 Task: Add a signature Edwin Parker containing Have a happy Hanukkah, Edwin Parker to email address softage.10@softage.net and add a folder Escalation procedures
Action: Mouse moved to (112, 100)
Screenshot: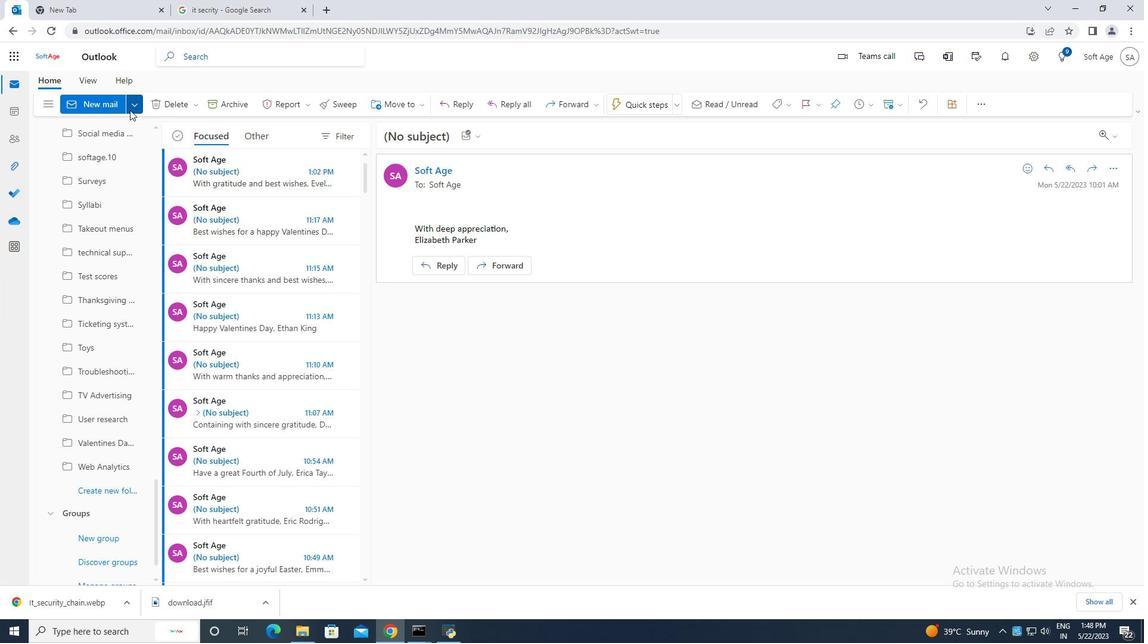 
Action: Mouse pressed left at (112, 100)
Screenshot: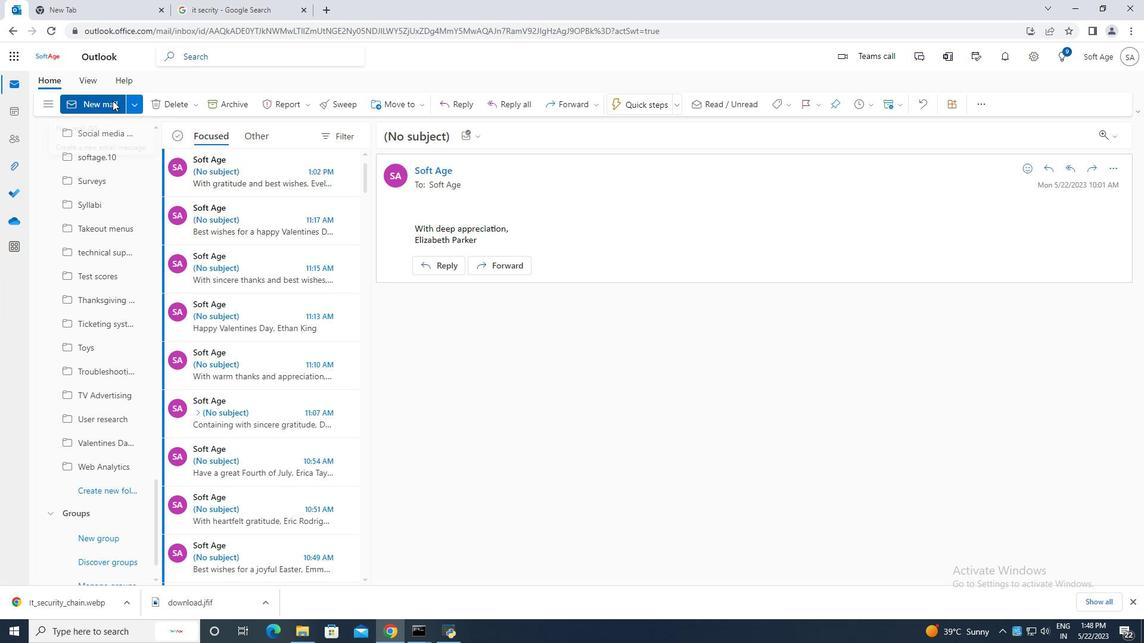 
Action: Mouse moved to (770, 107)
Screenshot: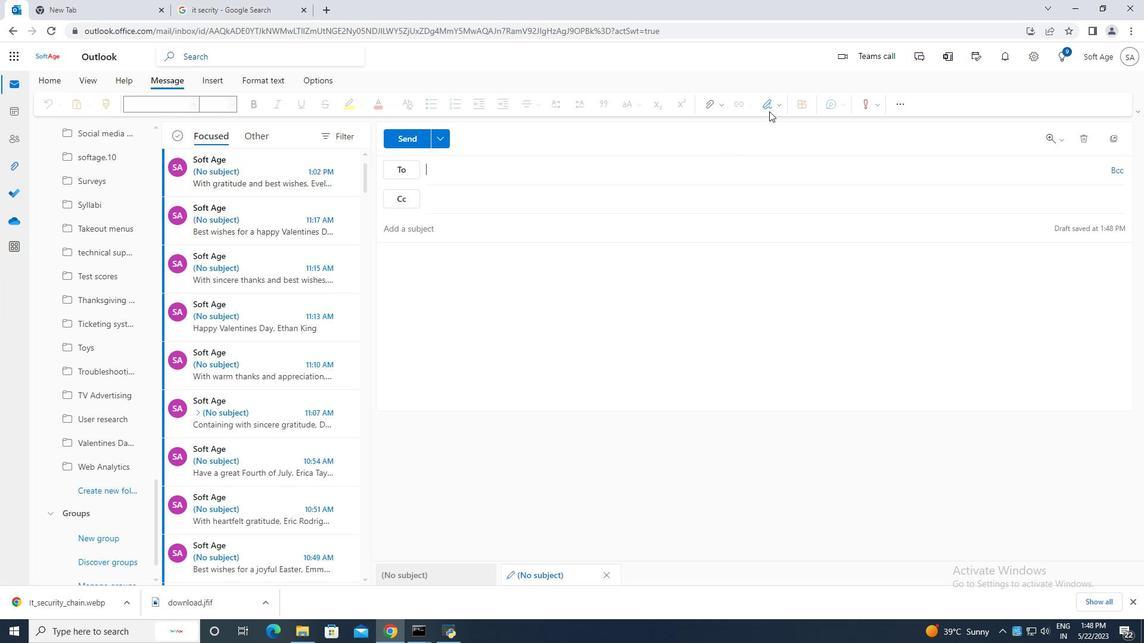 
Action: Mouse pressed left at (770, 107)
Screenshot: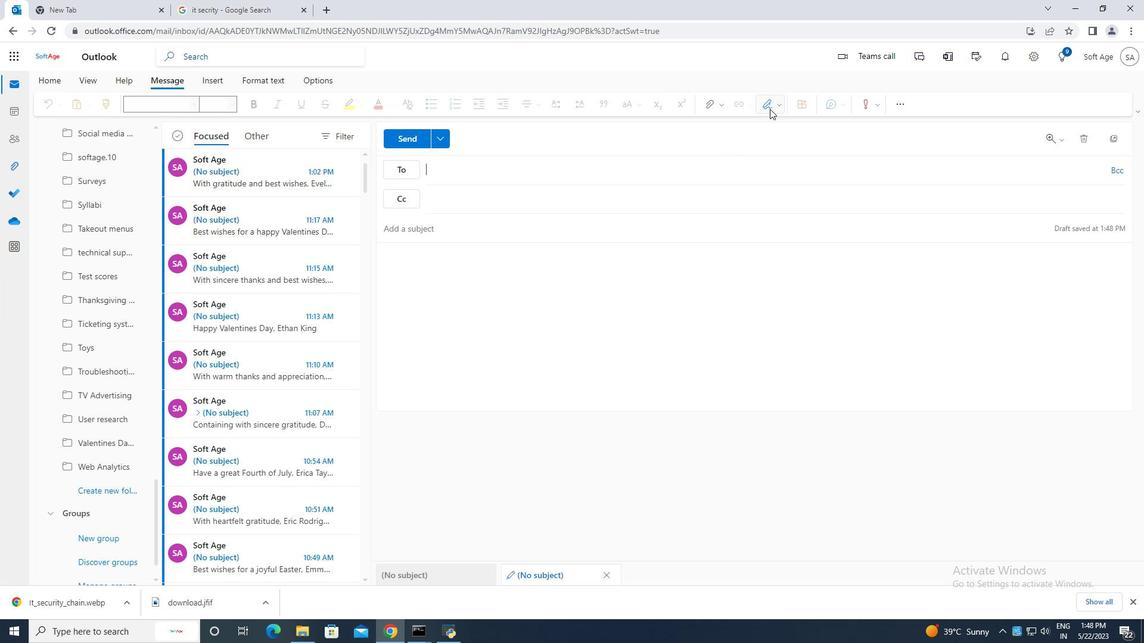 
Action: Mouse moved to (749, 153)
Screenshot: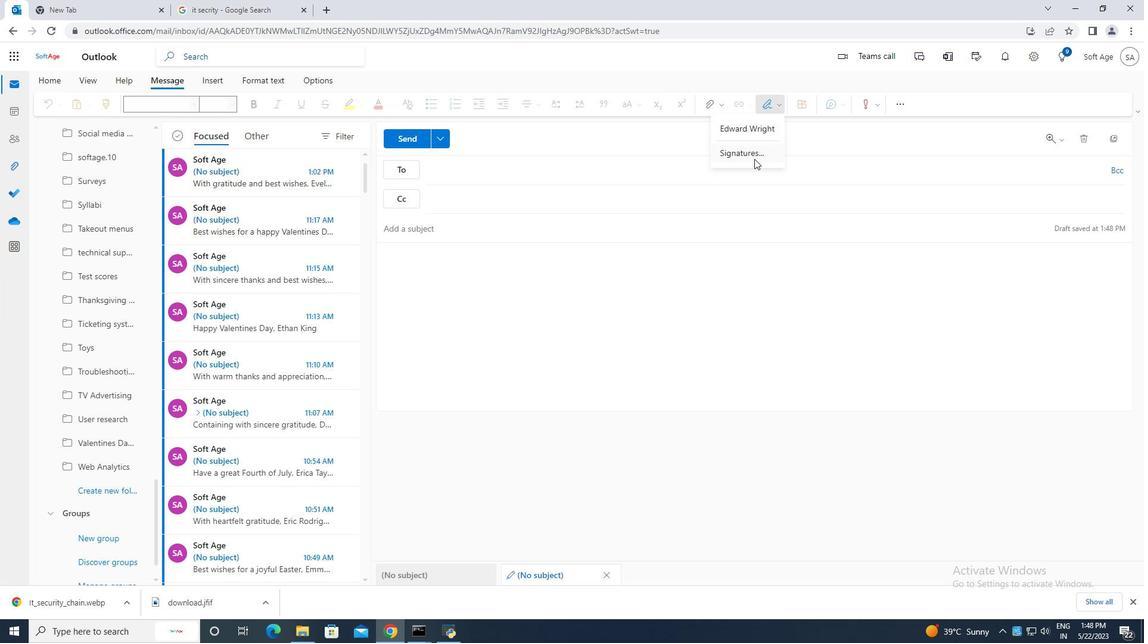 
Action: Mouse pressed left at (749, 153)
Screenshot: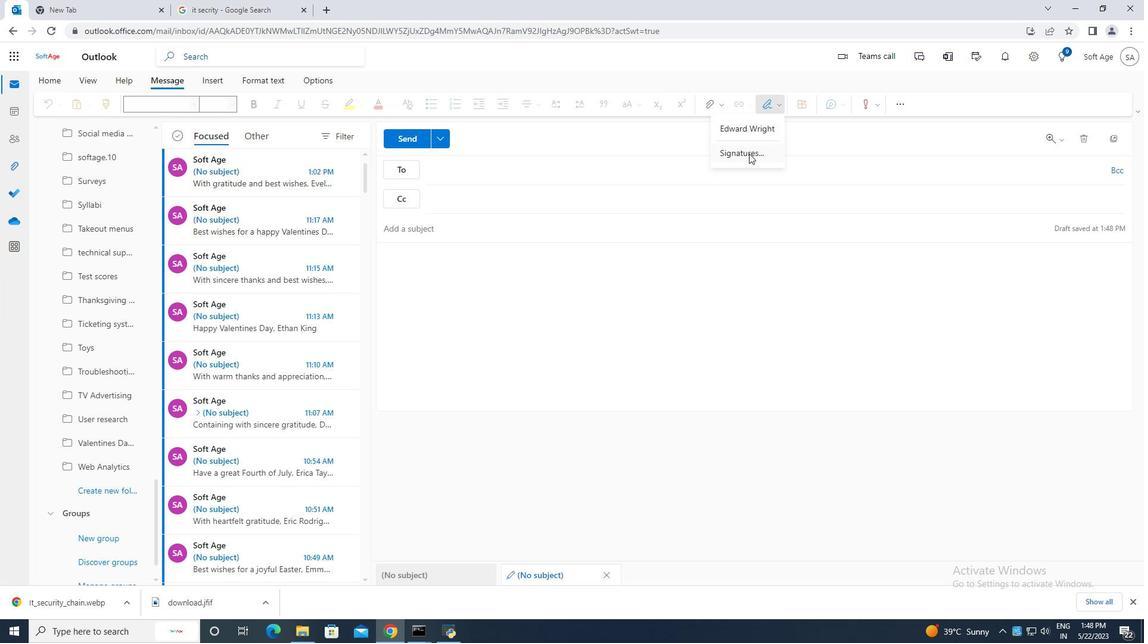 
Action: Mouse moved to (805, 202)
Screenshot: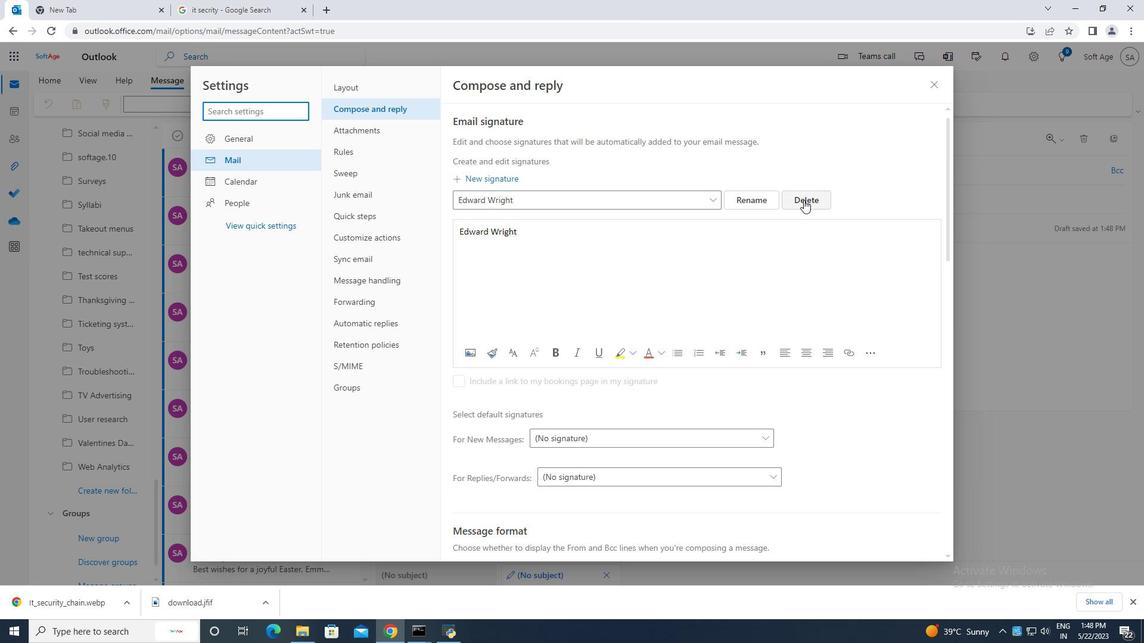 
Action: Mouse pressed left at (805, 202)
Screenshot: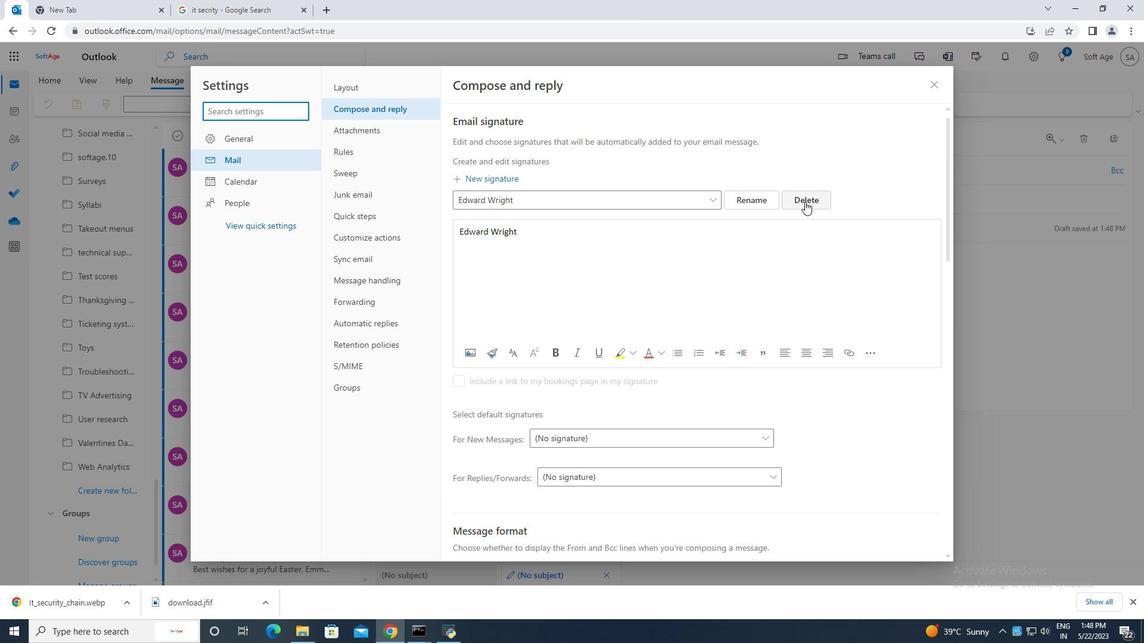 
Action: Mouse moved to (591, 203)
Screenshot: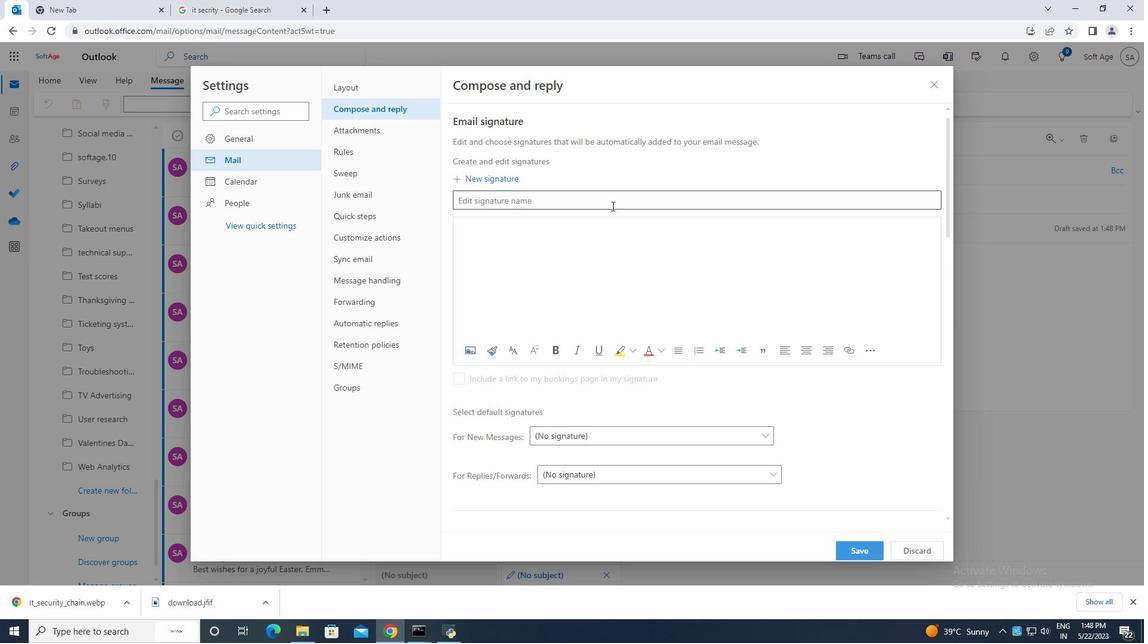 
Action: Mouse pressed left at (591, 203)
Screenshot: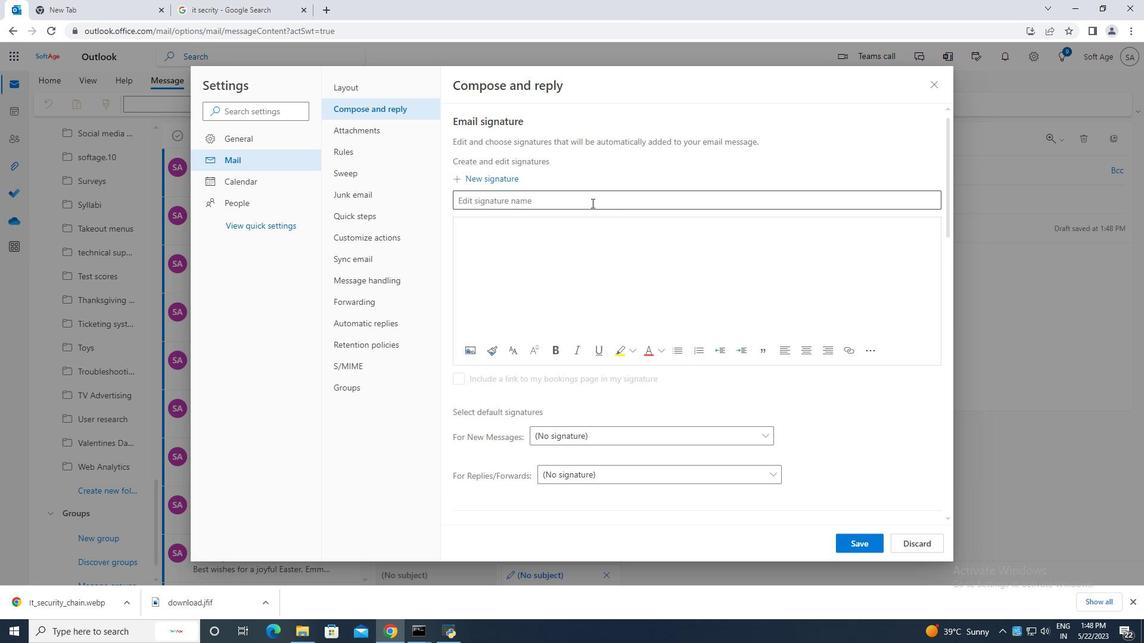 
Action: Key pressed <Key.caps_lock>E<Key.caps_lock>dwin<Key.space><Key.caps_lock>P<Key.caps_lock>arker<Key.space>
Screenshot: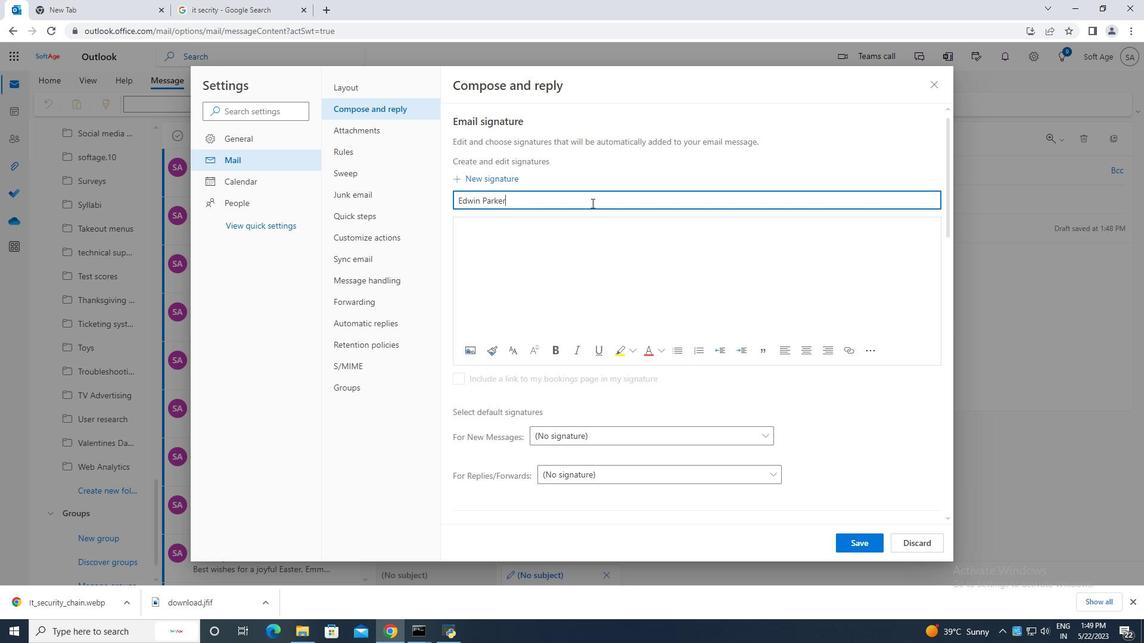 
Action: Mouse moved to (498, 239)
Screenshot: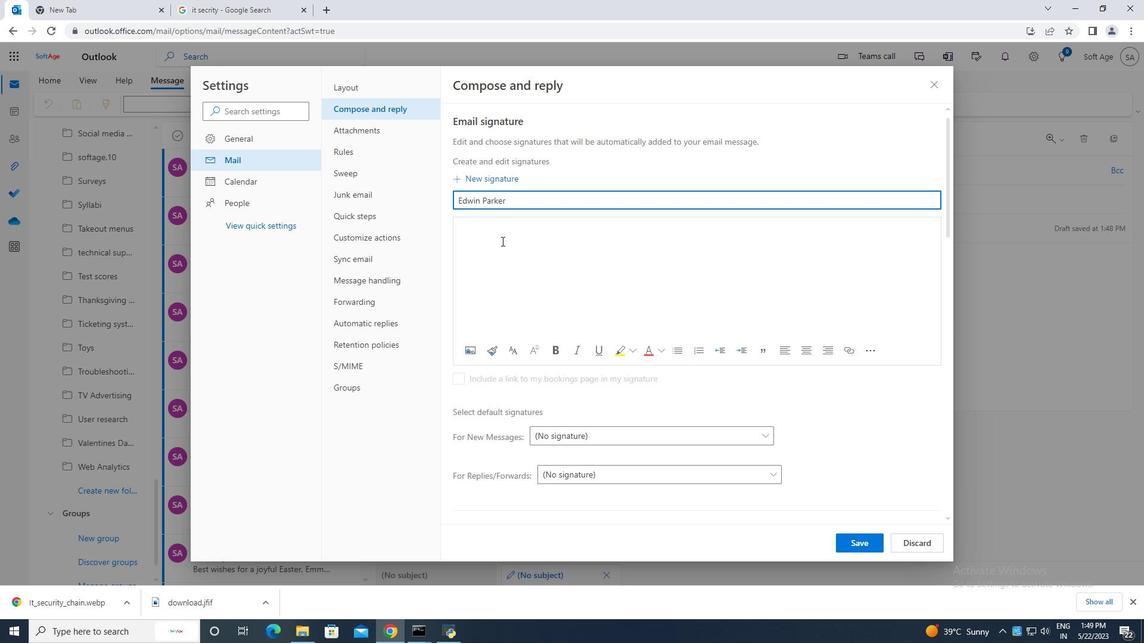 
Action: Mouse pressed left at (498, 239)
Screenshot: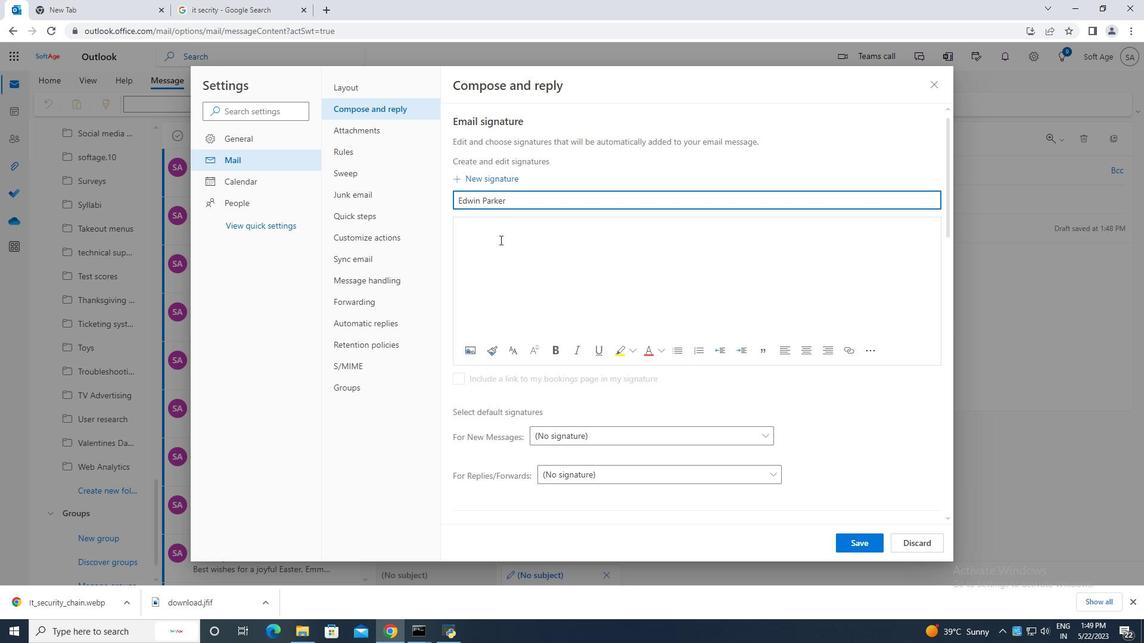 
Action: Key pressed <Key.caps_lock>E<Key.caps_lock>dwin<Key.space><Key.caps_lock>P<Key.caps_lock>arker
Screenshot: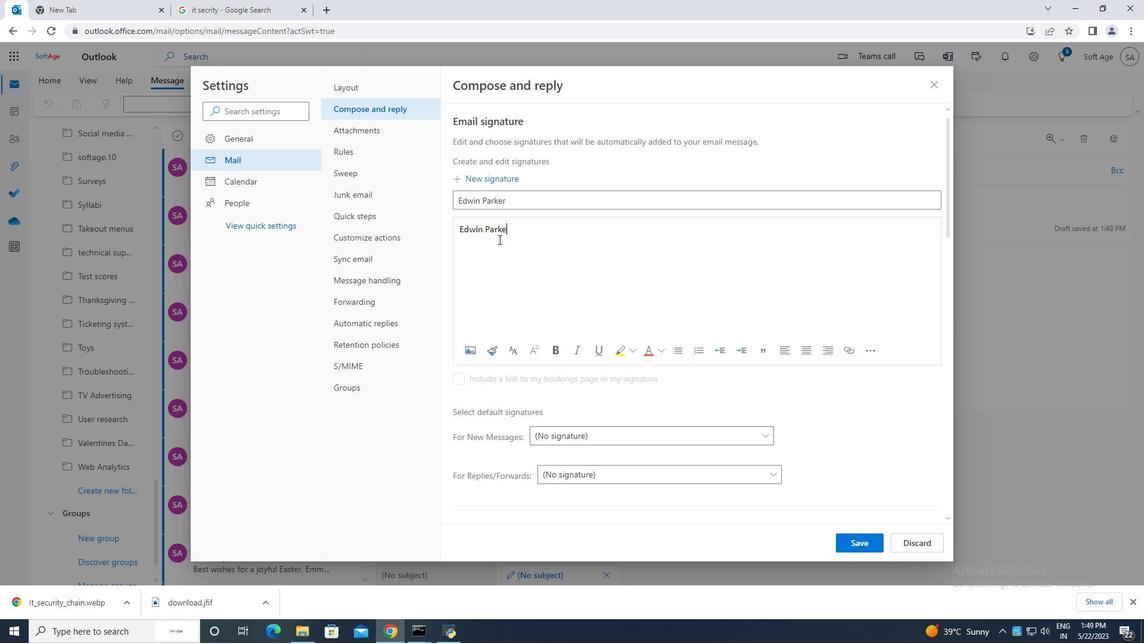 
Action: Mouse moved to (869, 539)
Screenshot: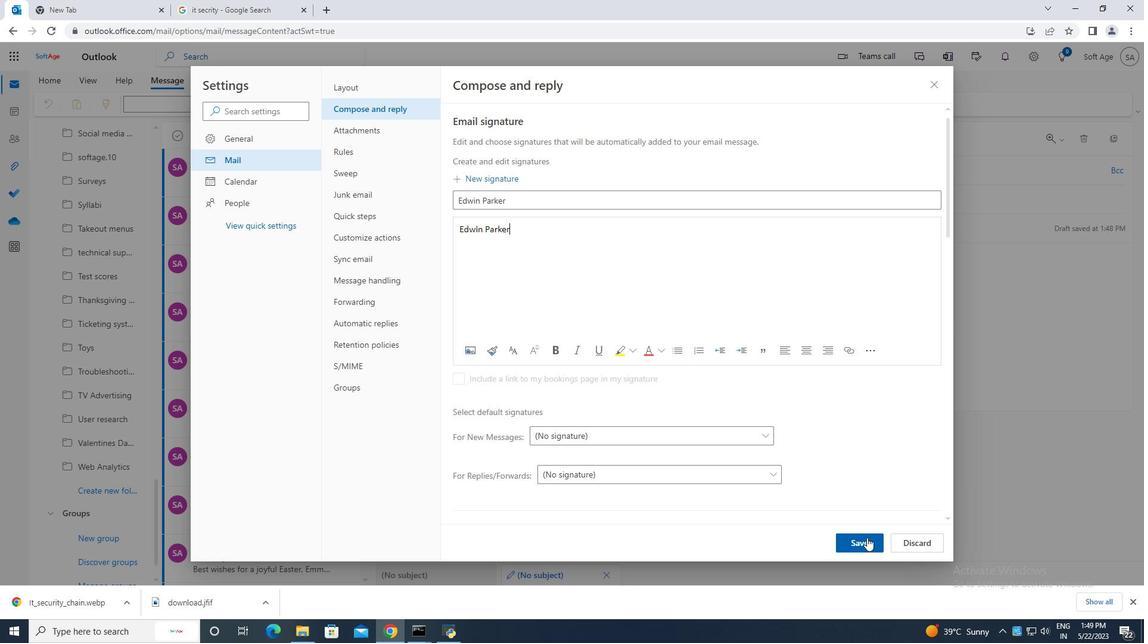 
Action: Mouse pressed left at (869, 539)
Screenshot: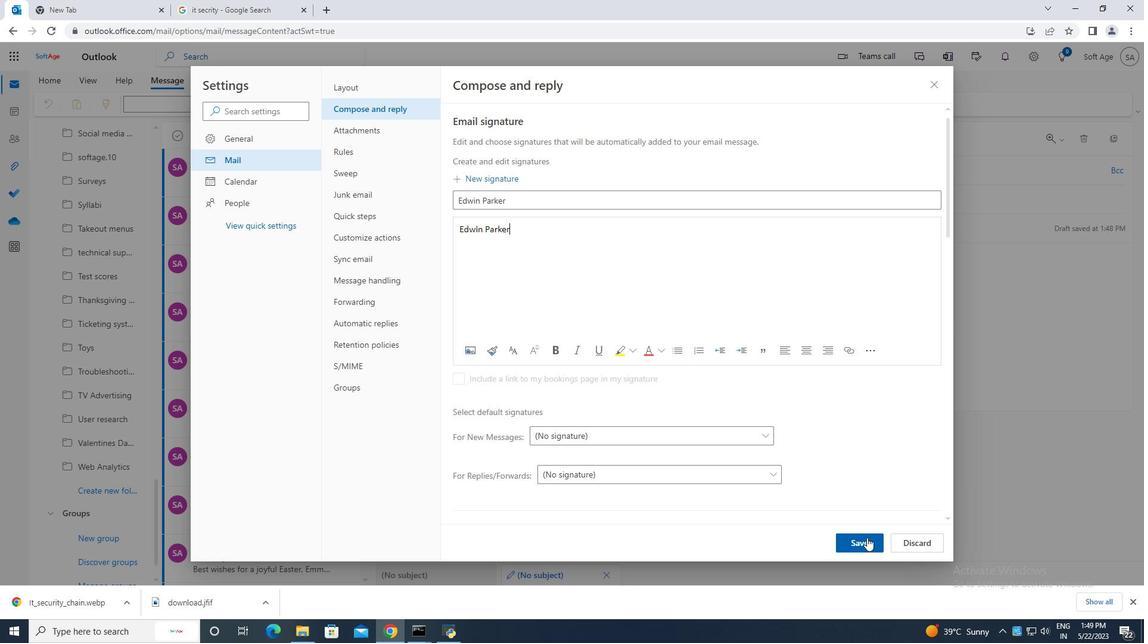 
Action: Mouse moved to (937, 87)
Screenshot: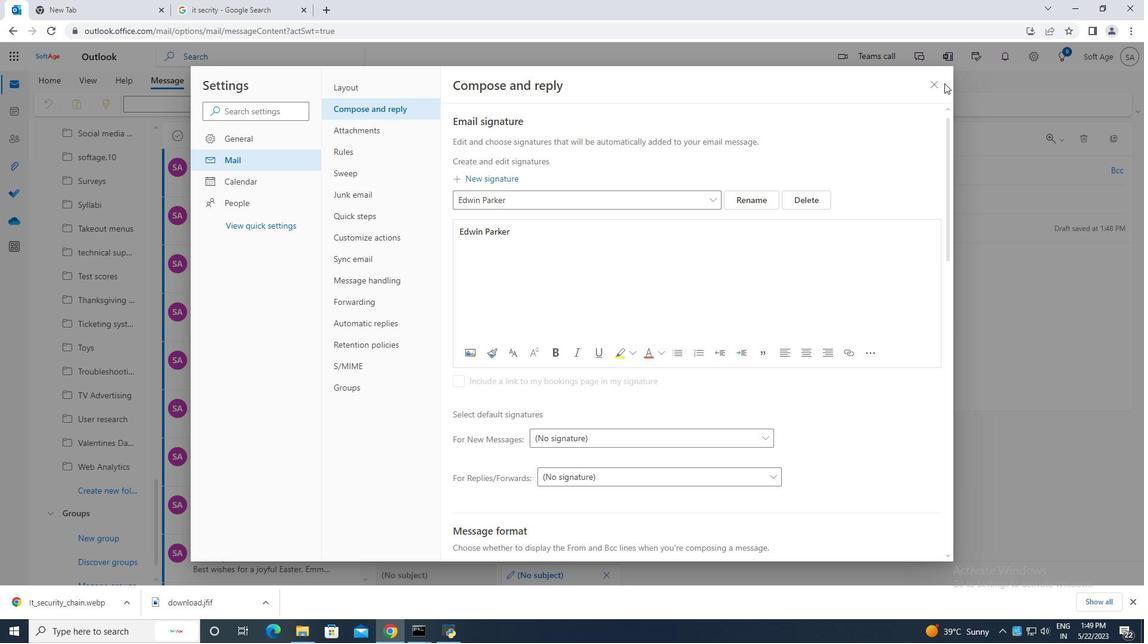 
Action: Mouse pressed left at (937, 87)
Screenshot: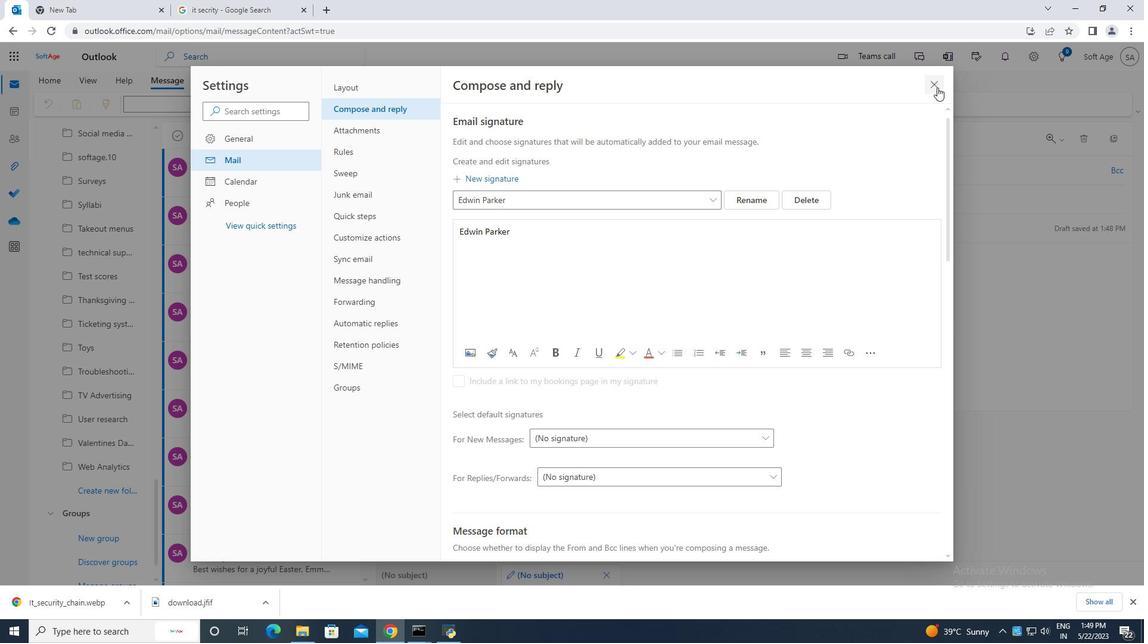 
Action: Mouse moved to (764, 110)
Screenshot: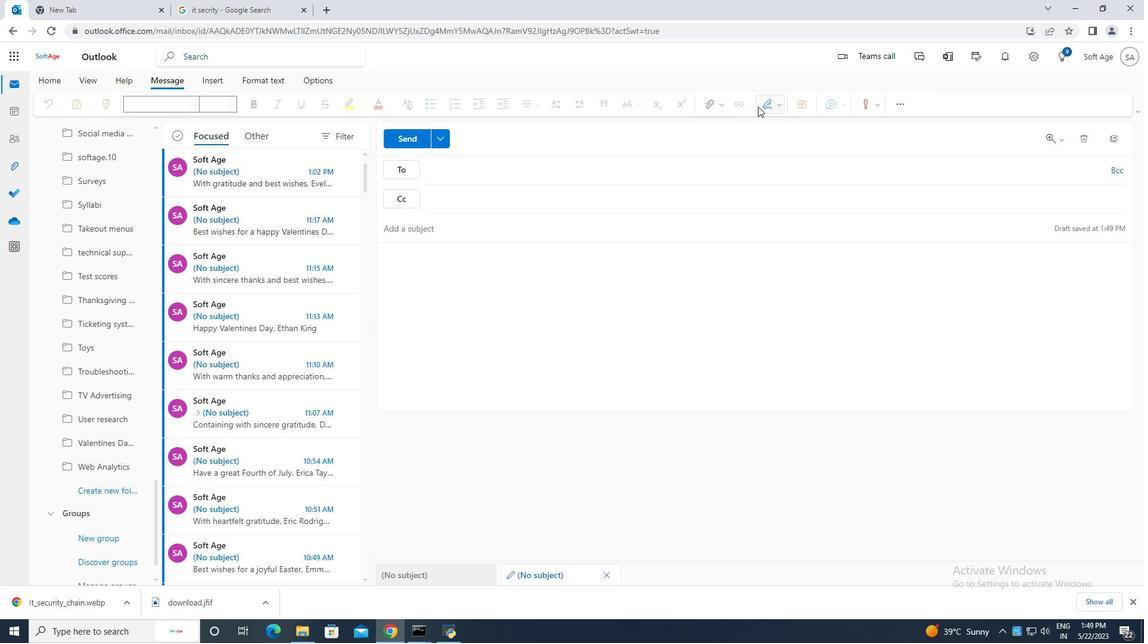 
Action: Mouse pressed left at (764, 110)
Screenshot: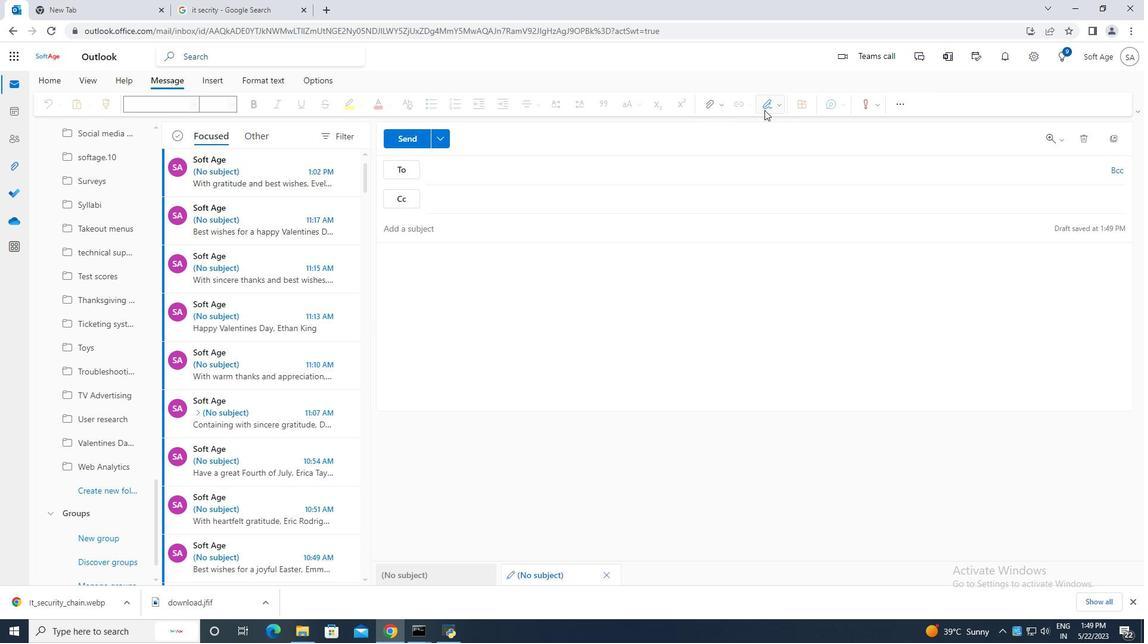 
Action: Mouse moved to (749, 125)
Screenshot: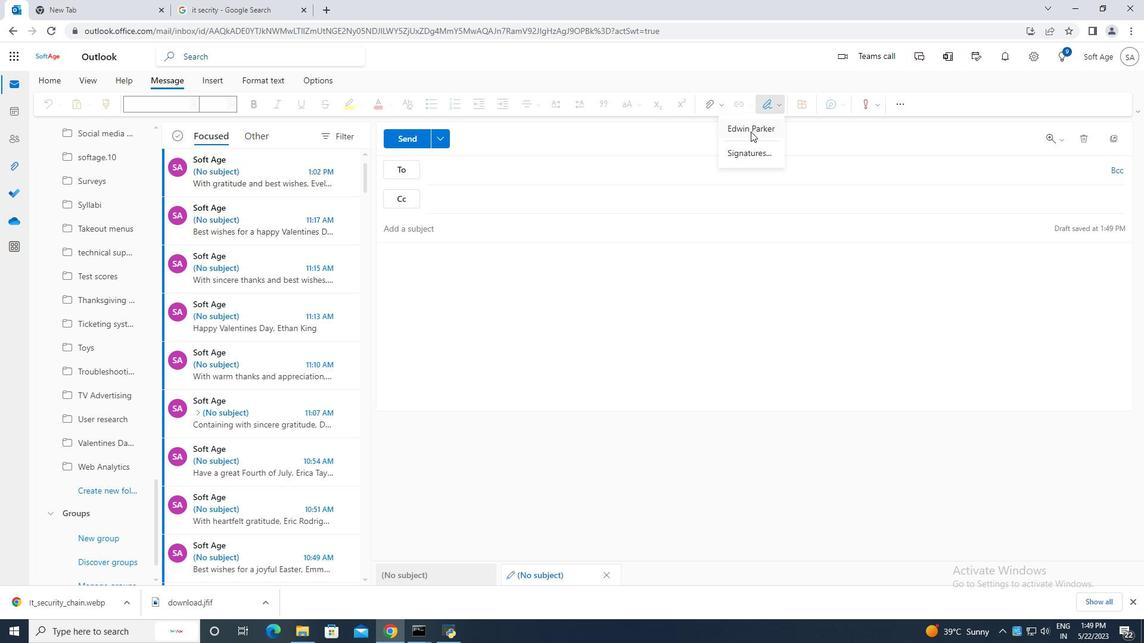 
Action: Mouse pressed left at (749, 125)
Screenshot: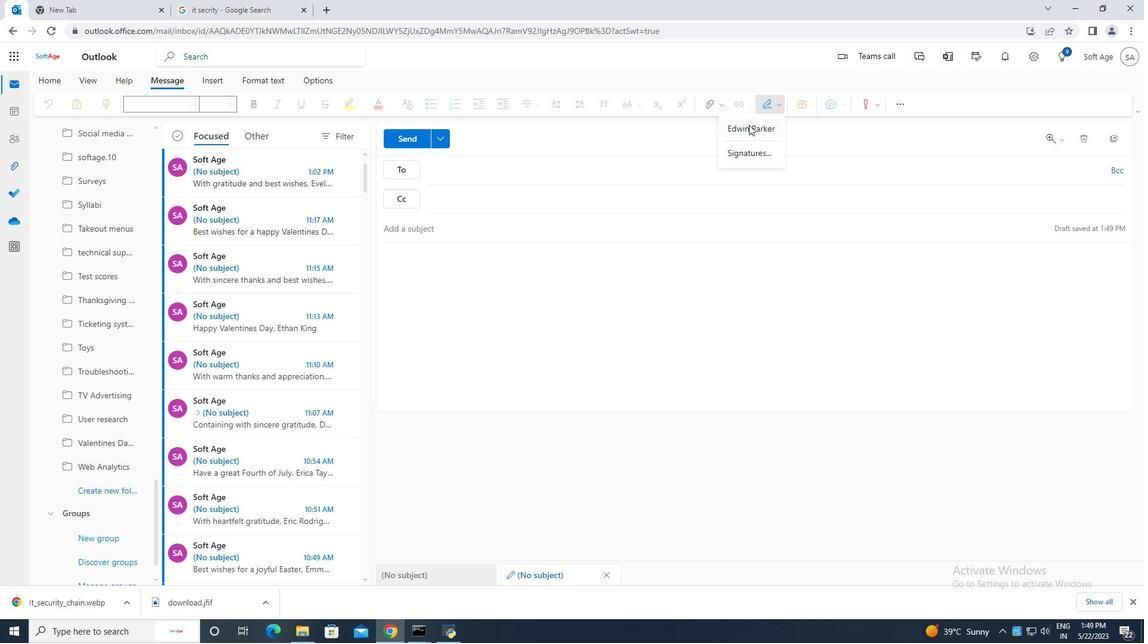 
Action: Mouse moved to (410, 250)
Screenshot: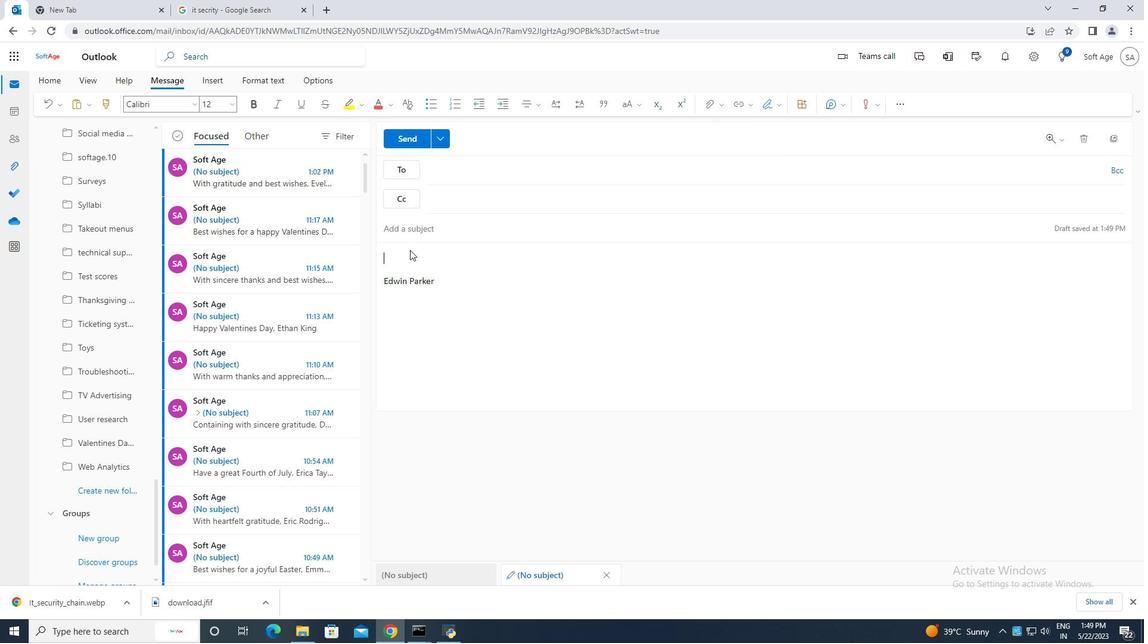 
Action: Key pressed <Key.caps_lock>C<Key.caps_lock>i<Key.backspace>ontaining<Key.space>have<Key.space>a<Key.space>happy<Key.space>hanukah,
Screenshot: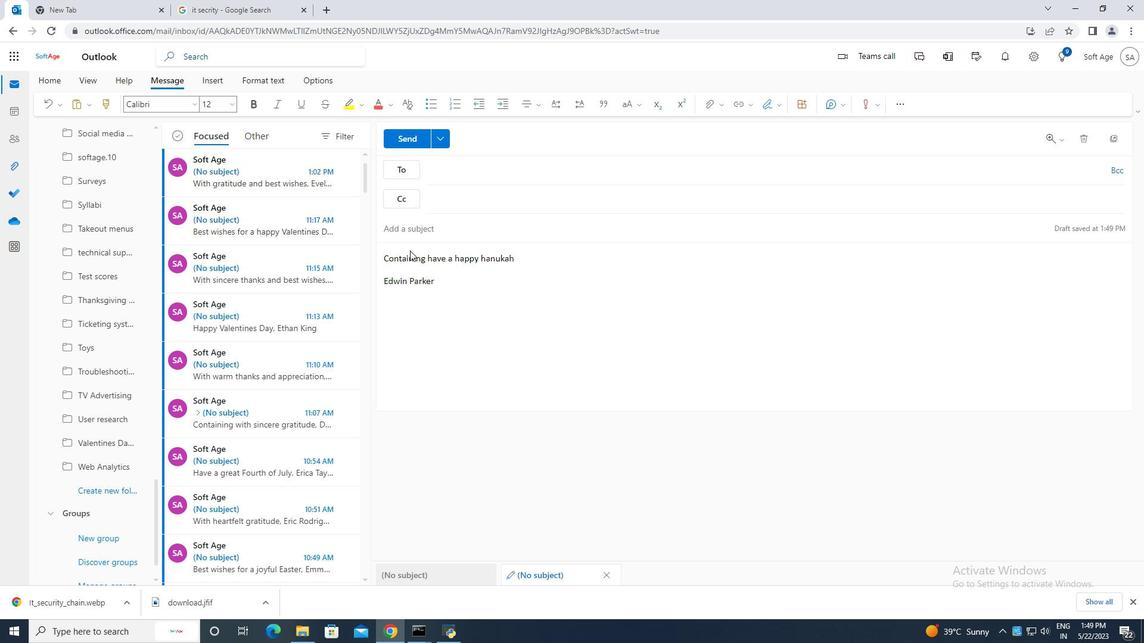 
Action: Mouse moved to (504, 259)
Screenshot: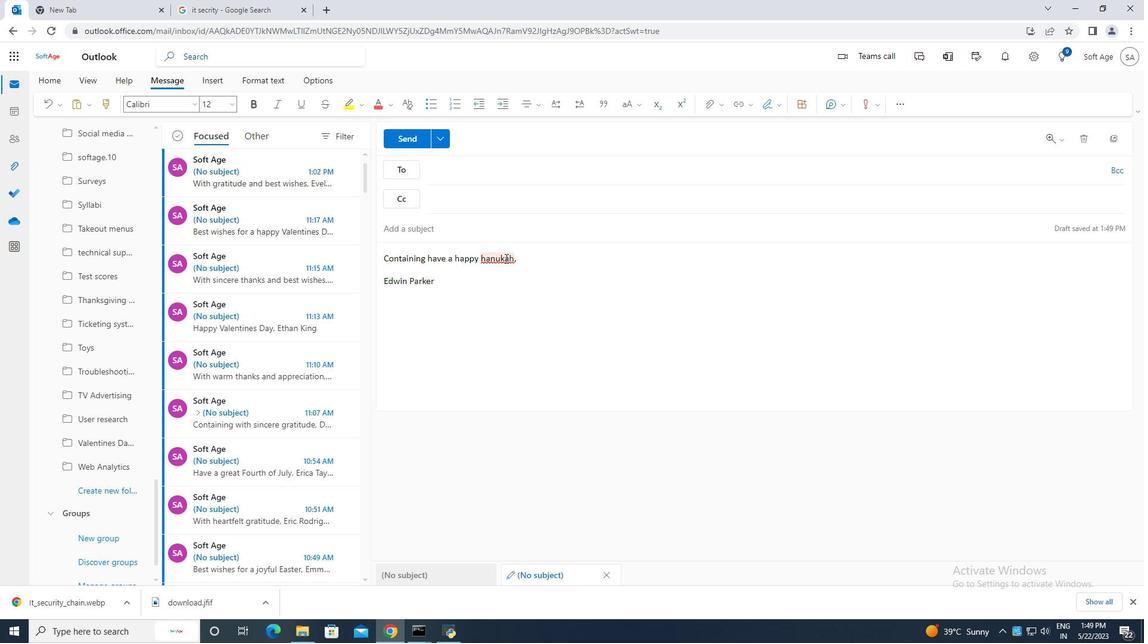 
Action: Mouse pressed left at (504, 259)
Screenshot: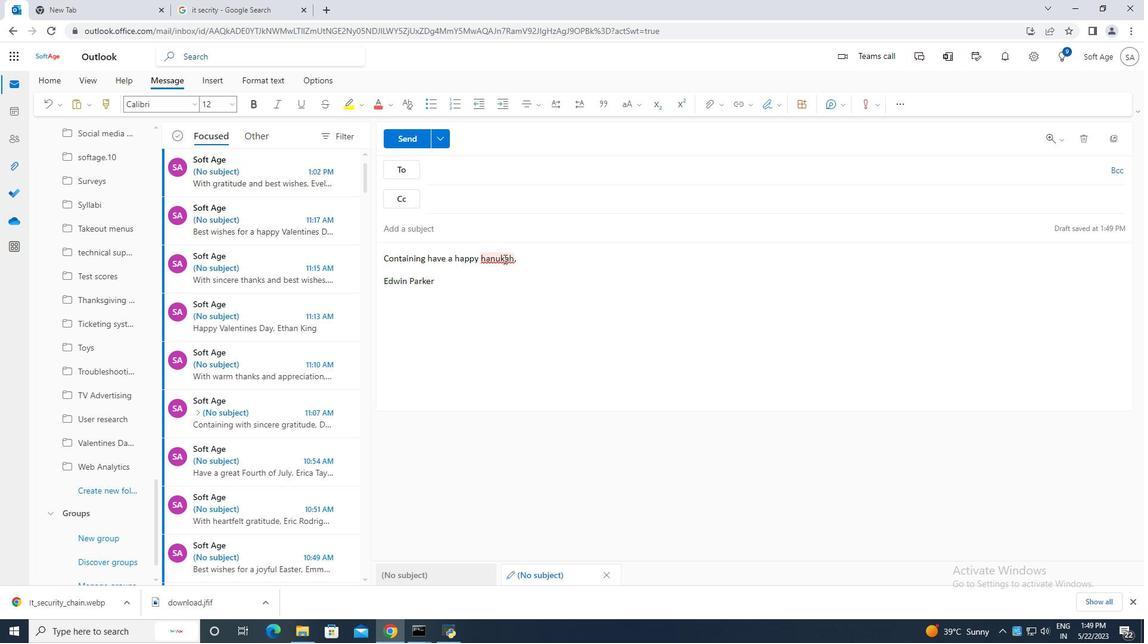 
Action: Mouse moved to (505, 261)
Screenshot: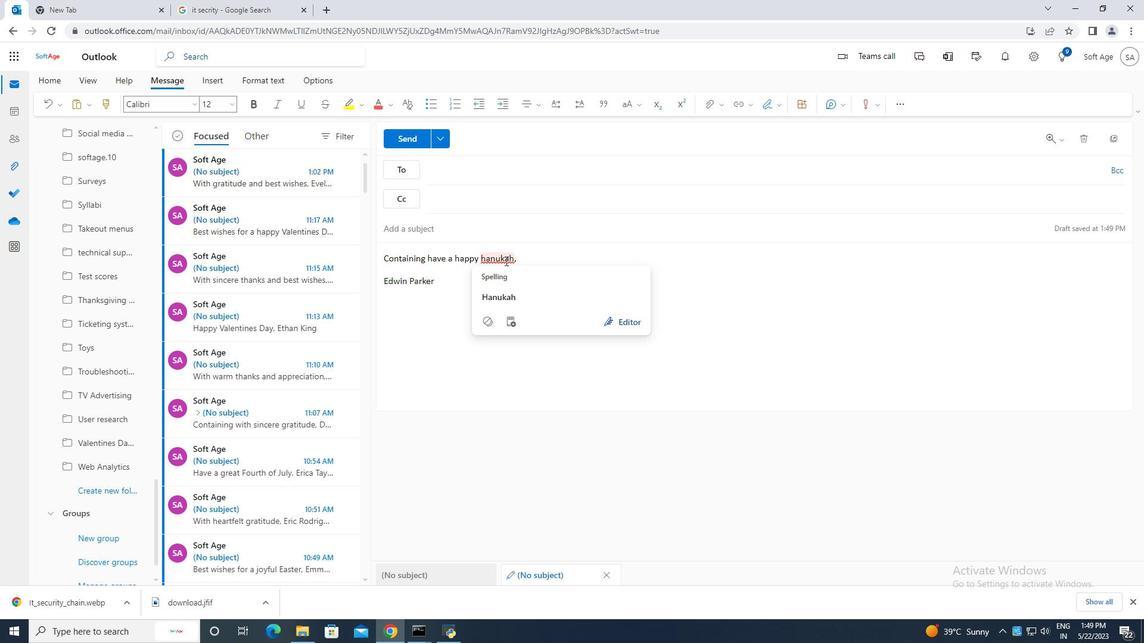
Action: Key pressed k
Screenshot: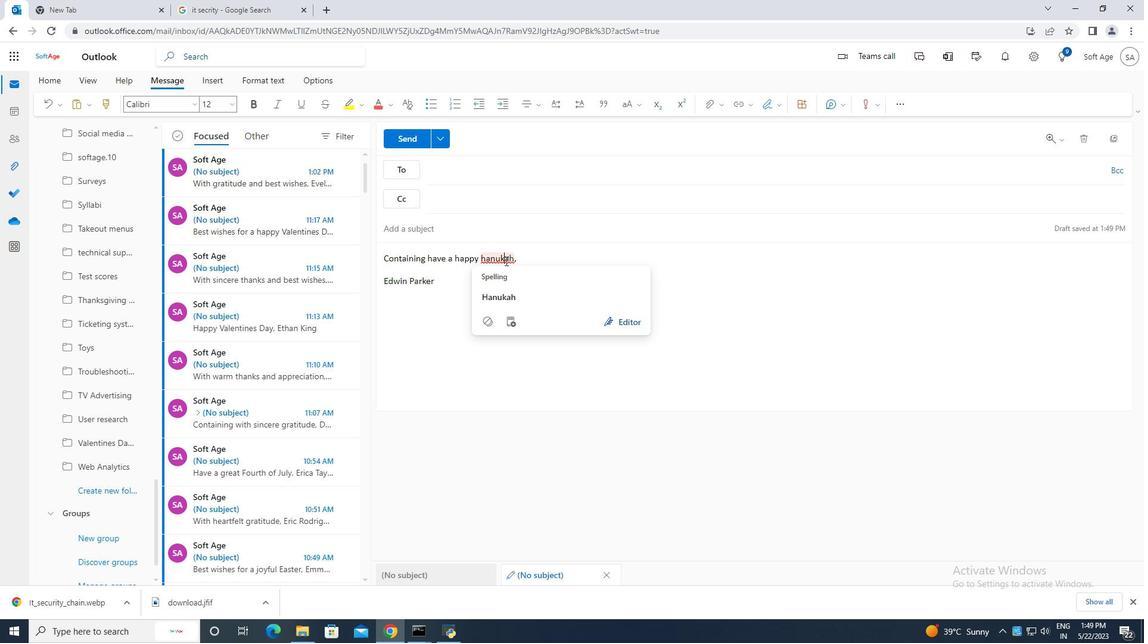 
Action: Mouse moved to (463, 171)
Screenshot: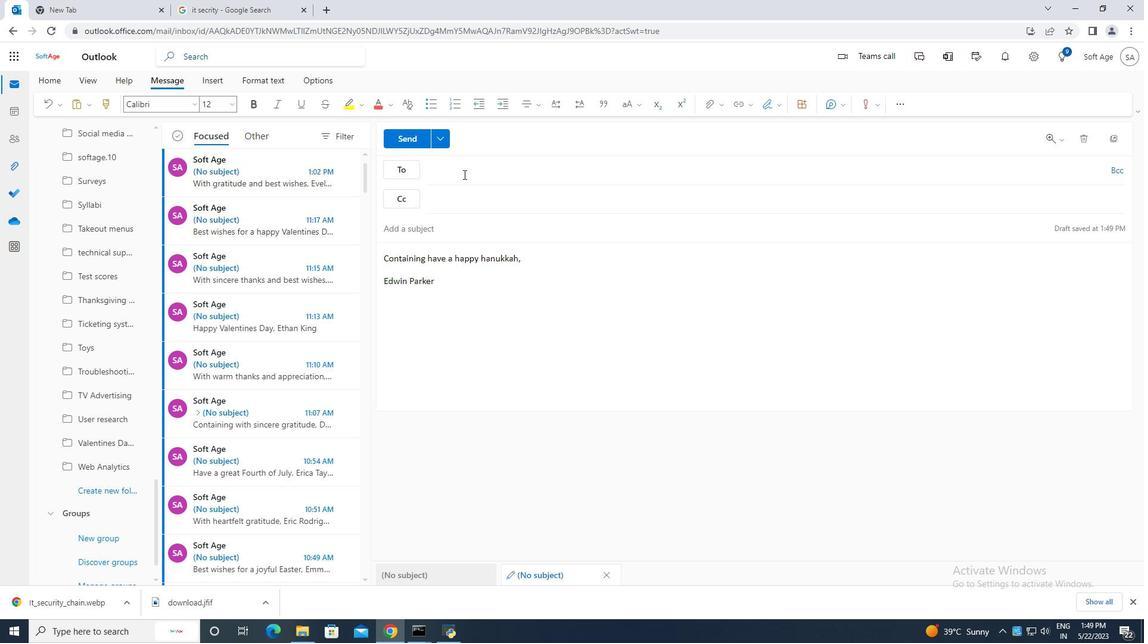 
Action: Mouse pressed left at (463, 171)
Screenshot: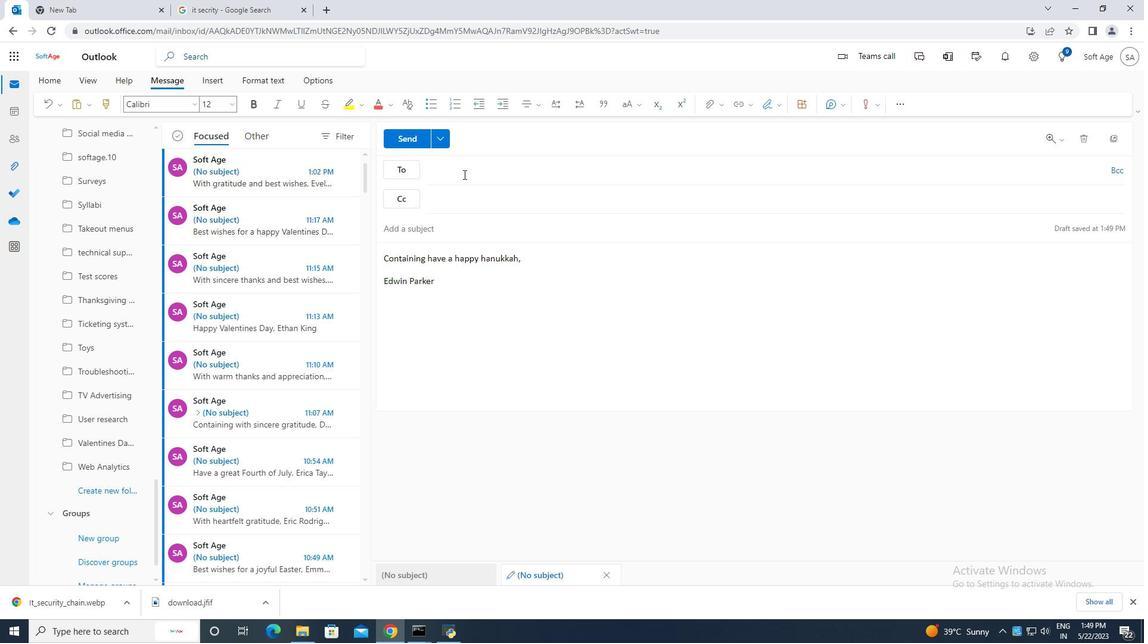 
Action: Key pressed softage.10
Screenshot: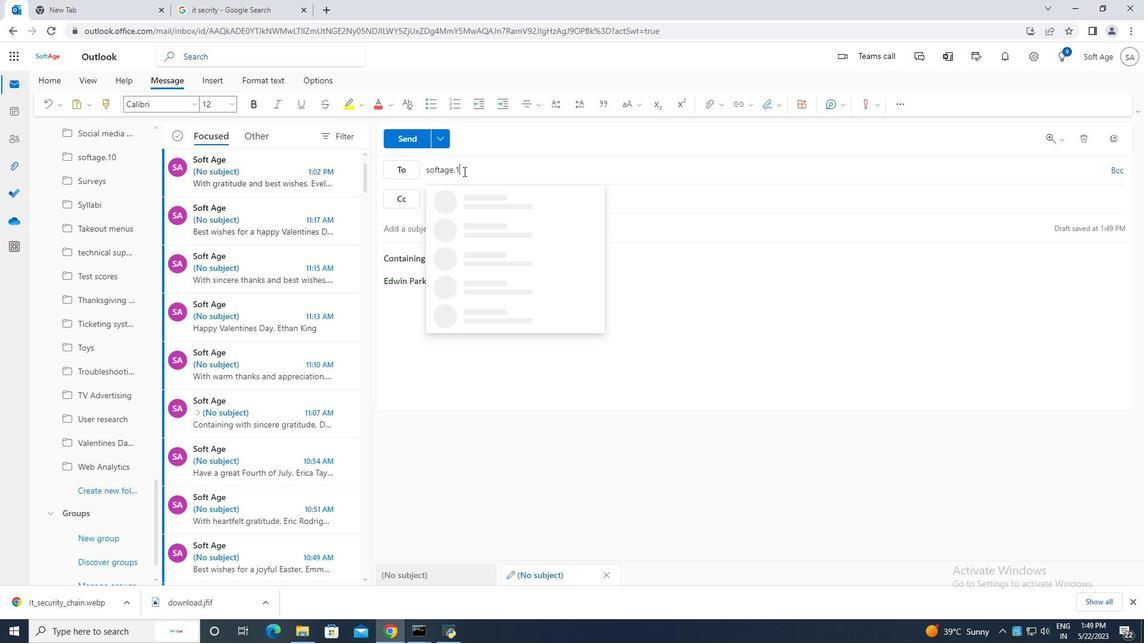 
Action: Mouse moved to (545, 231)
Screenshot: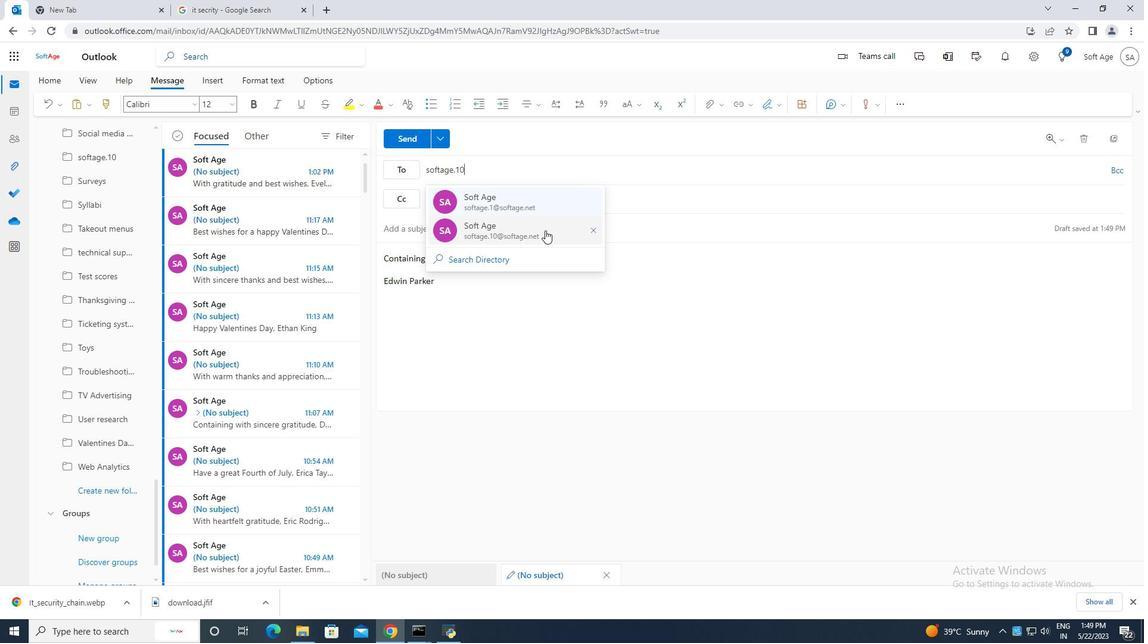 
Action: Mouse pressed left at (545, 231)
Screenshot: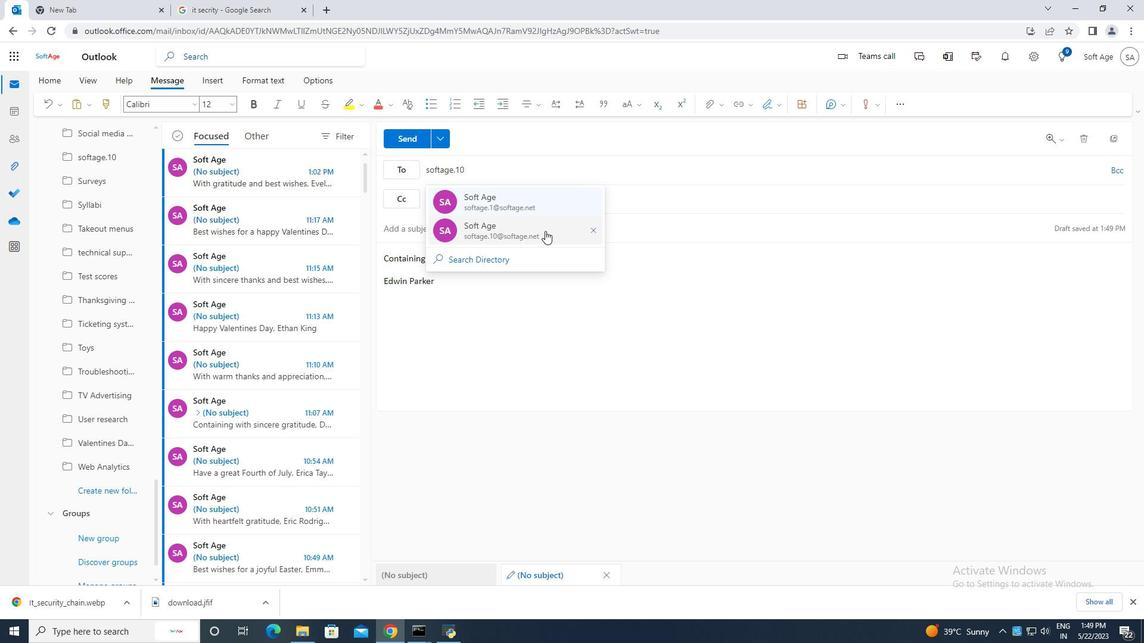 
Action: Mouse moved to (484, 259)
Screenshot: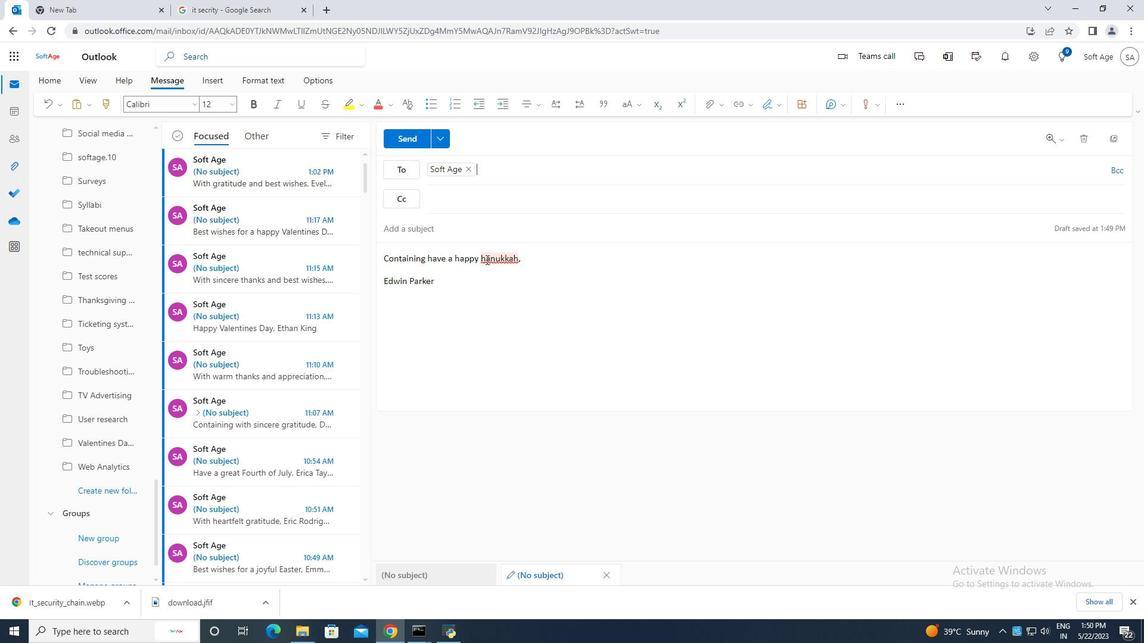 
Action: Mouse pressed left at (484, 259)
Screenshot: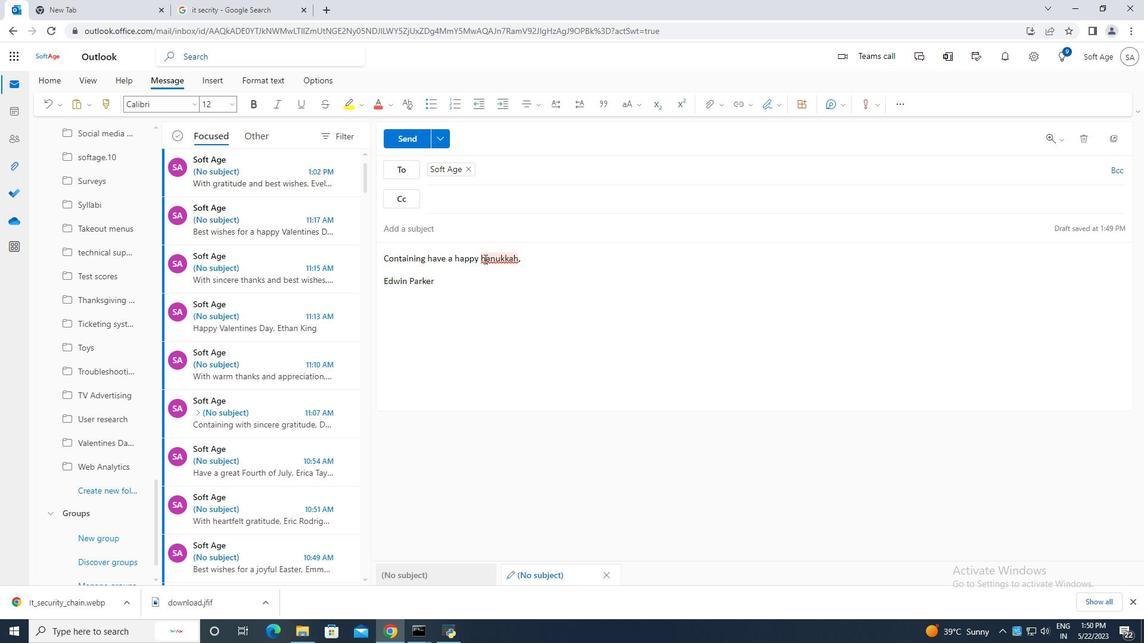 
Action: Mouse moved to (523, 262)
Screenshot: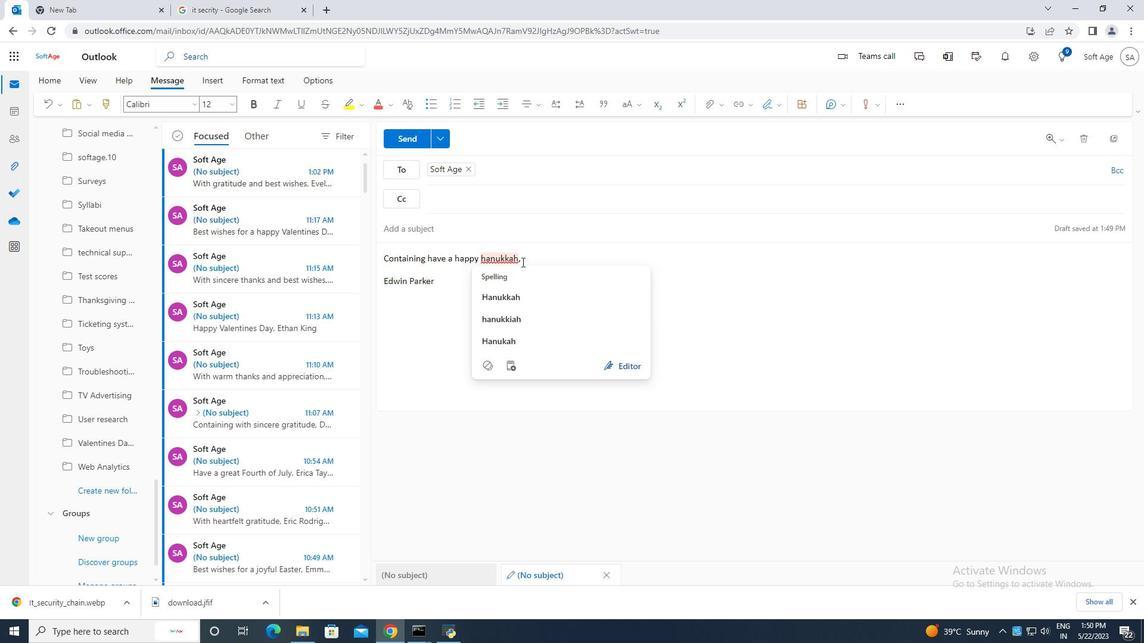 
Action: Mouse pressed left at (523, 262)
Screenshot: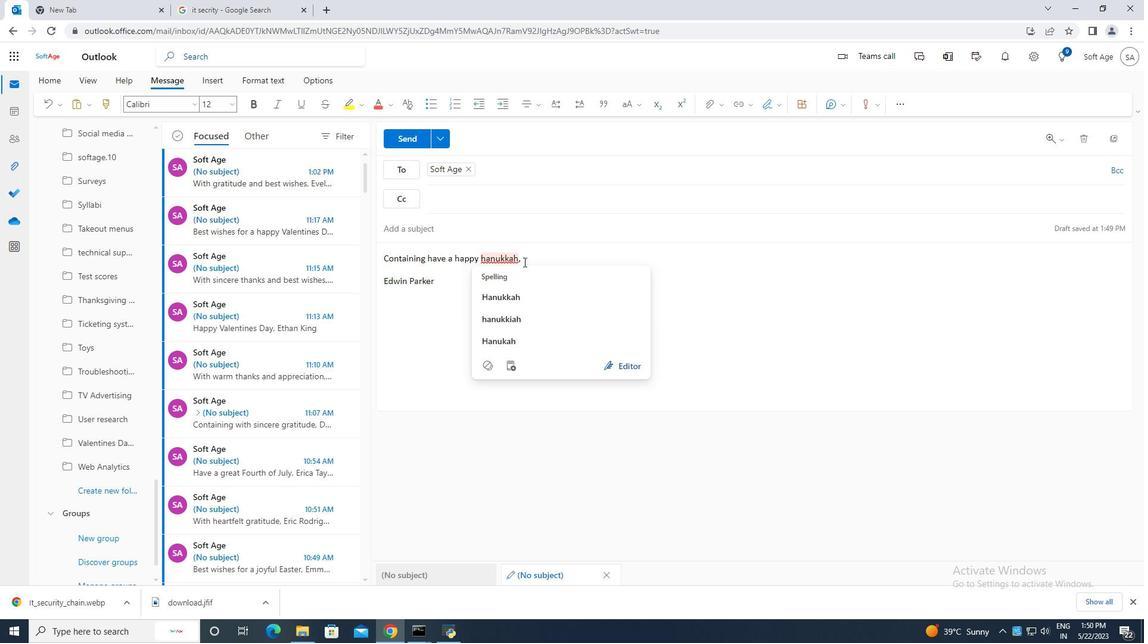 
Action: Key pressed <Key.backspace><Key.backspace>
Screenshot: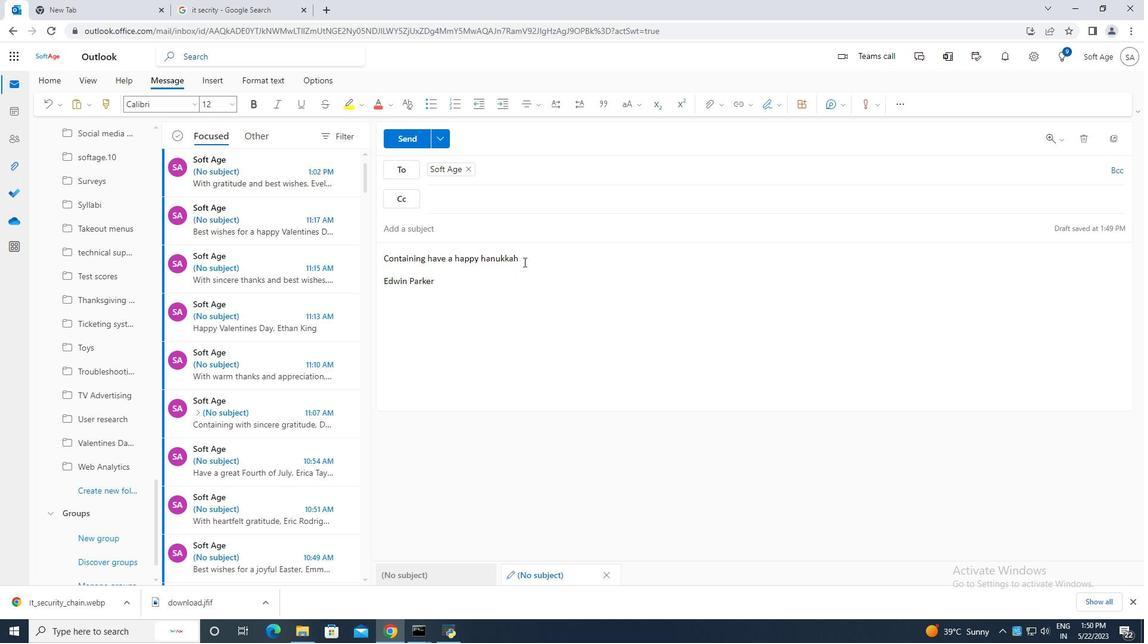 
Action: Mouse moved to (522, 274)
Screenshot: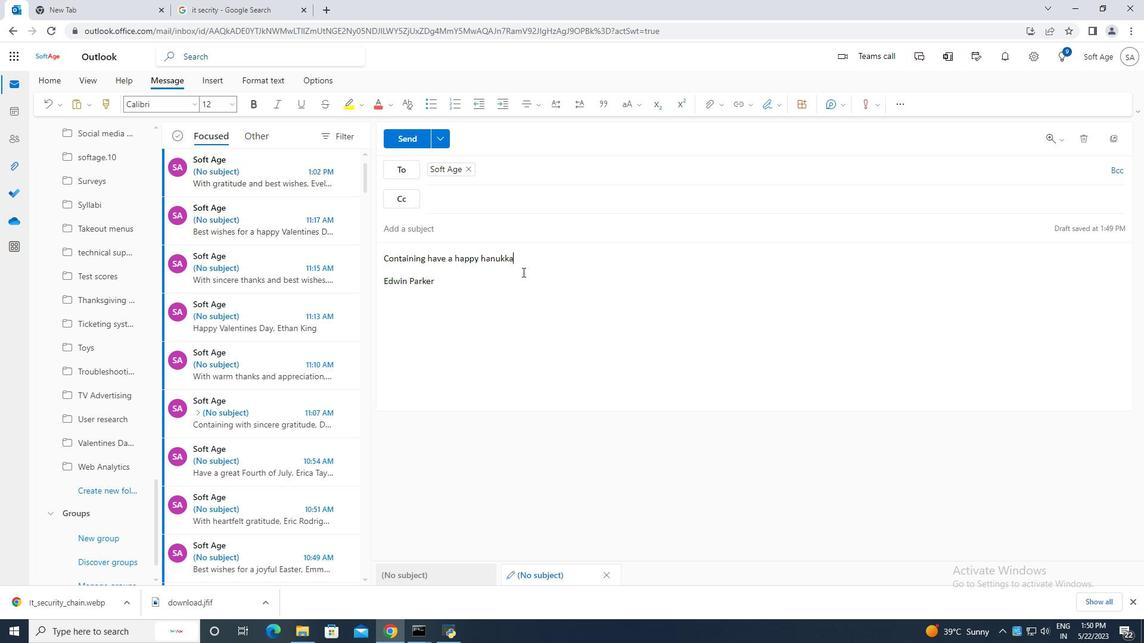 
Action: Key pressed h,
Screenshot: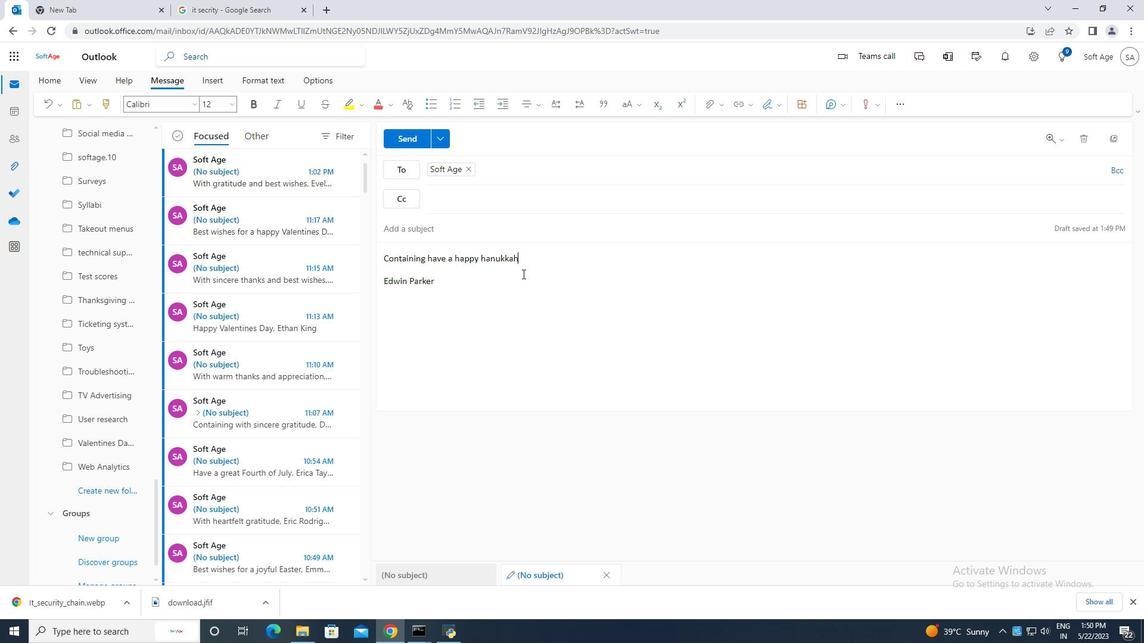 
Action: Mouse moved to (97, 491)
Screenshot: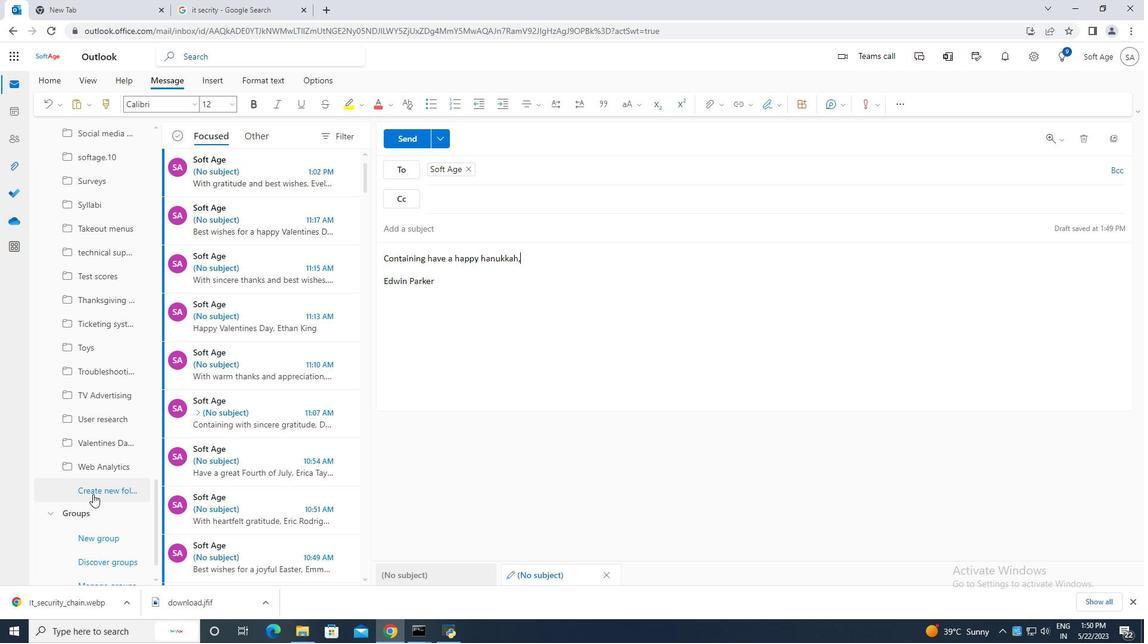 
Action: Mouse pressed left at (97, 491)
Screenshot: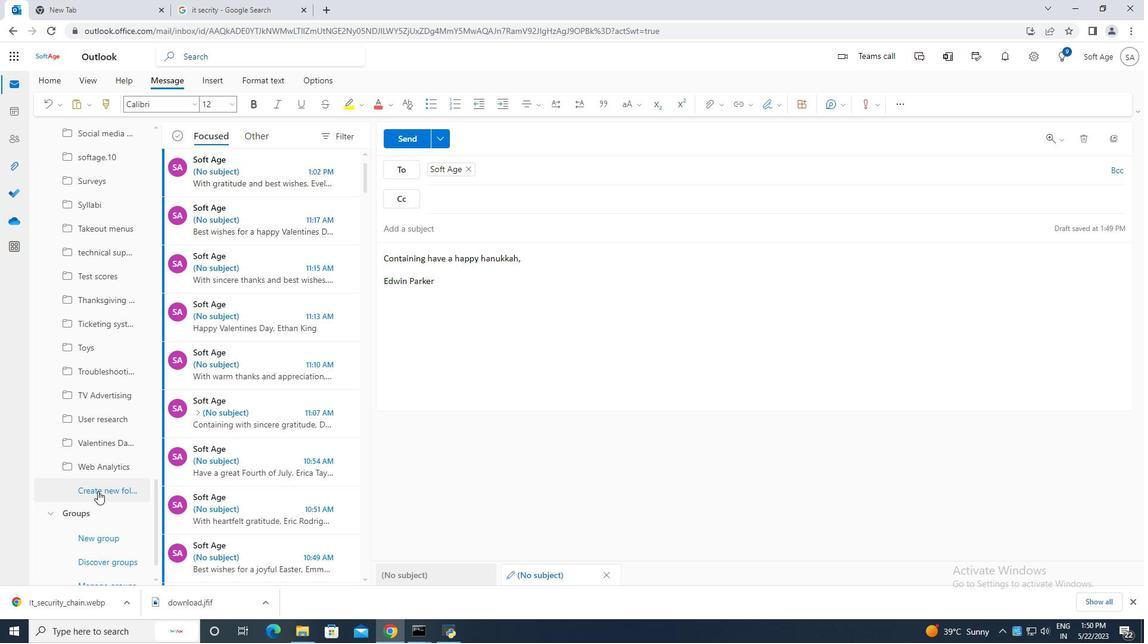 
Action: Mouse moved to (100, 489)
Screenshot: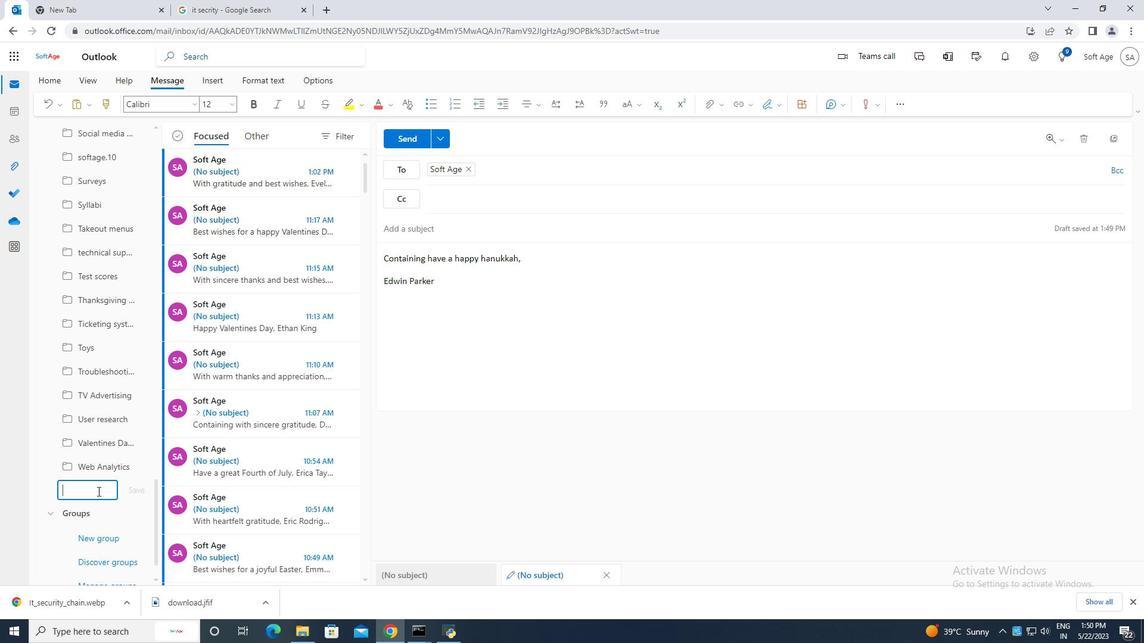 
Action: Key pressed <Key.caps_lock>E<Key.caps_lock>scalation<Key.space>procedures
Screenshot: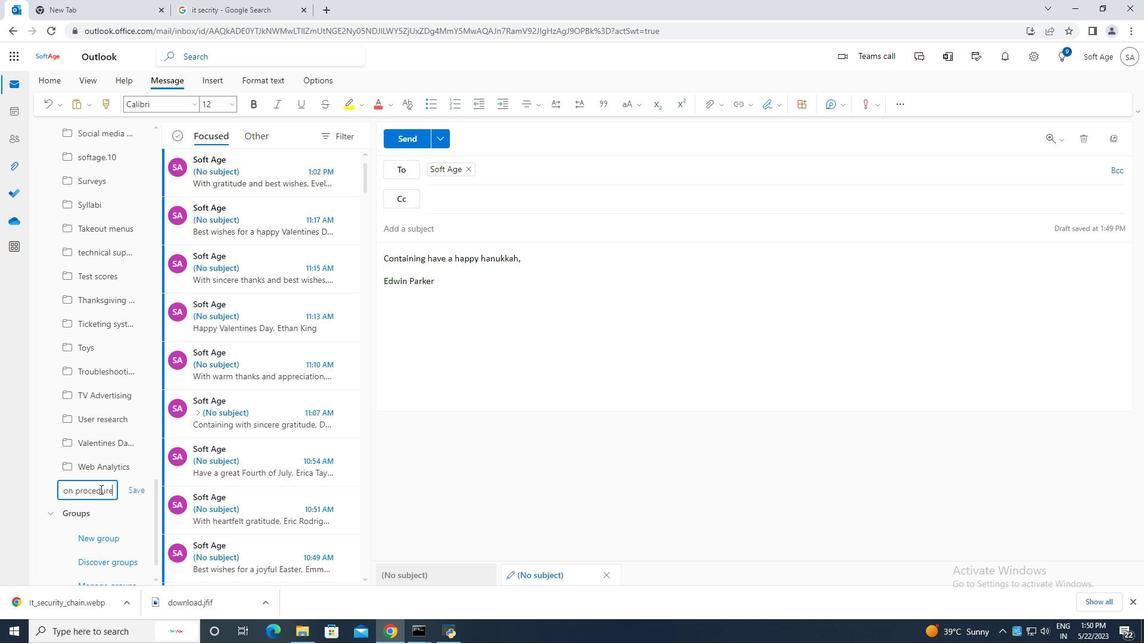 
Action: Mouse moved to (134, 492)
Screenshot: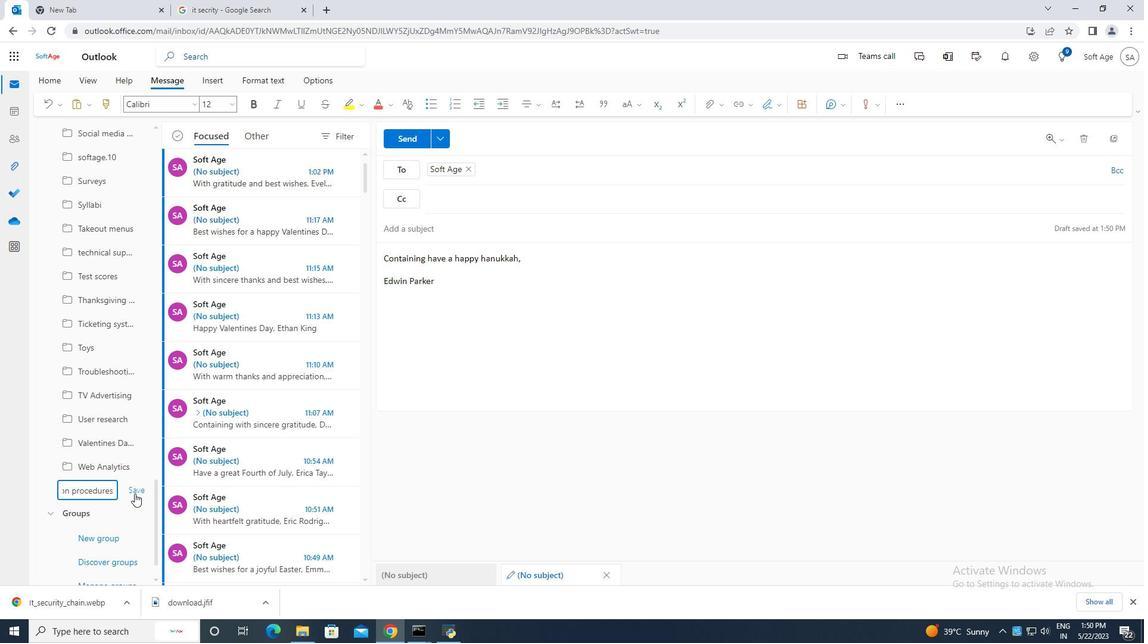 
Action: Mouse pressed left at (134, 492)
Screenshot: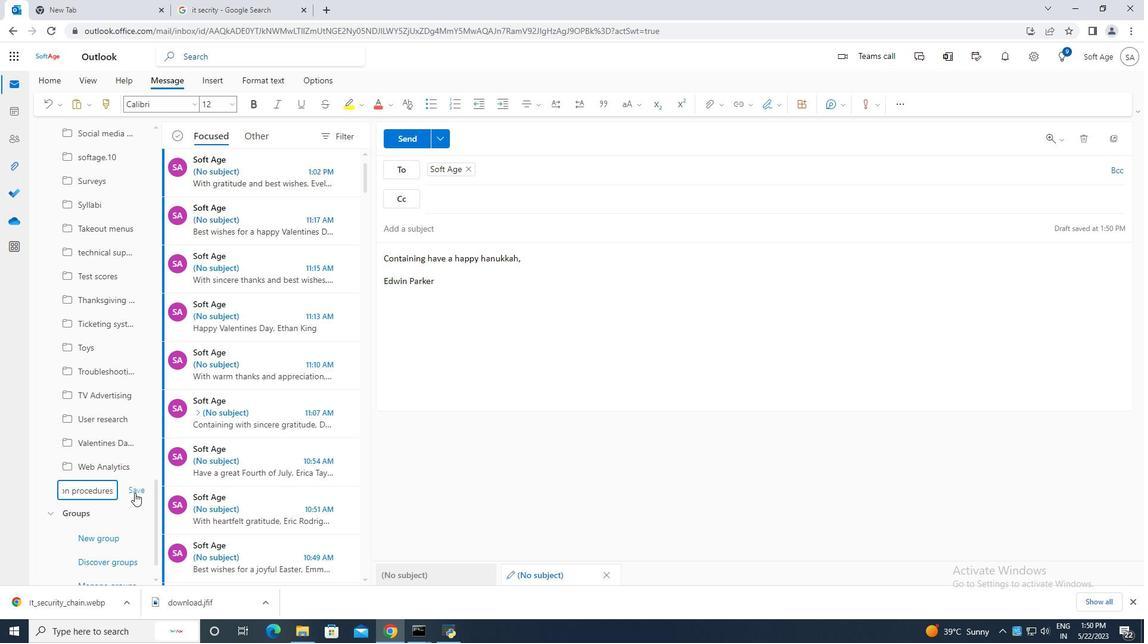 
Action: Mouse moved to (405, 137)
Screenshot: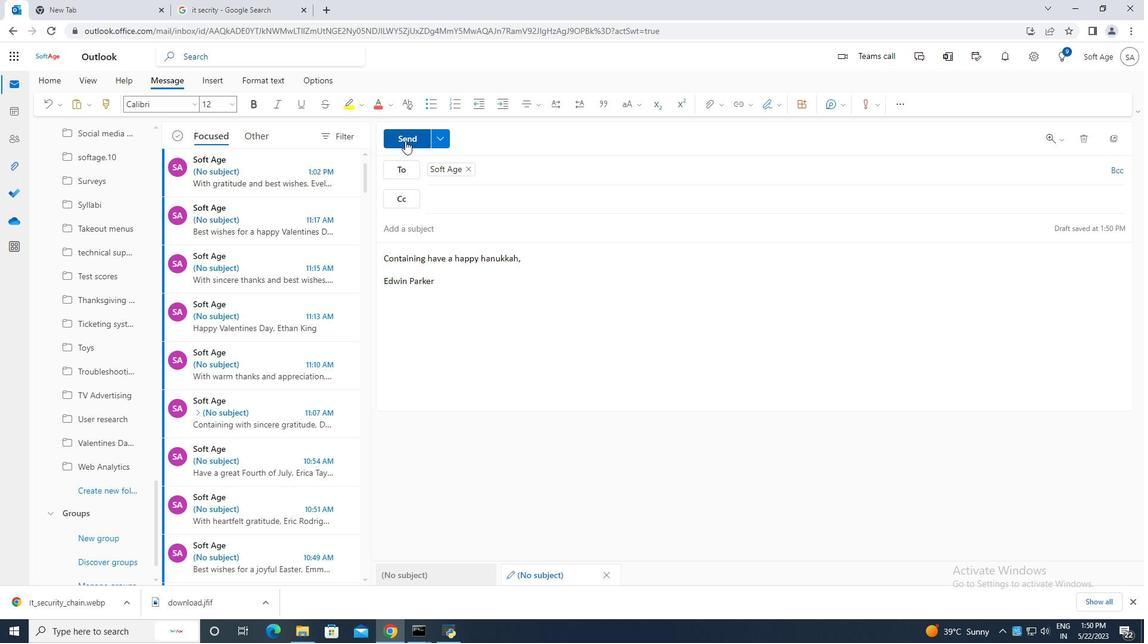 
Action: Mouse pressed left at (405, 137)
Screenshot: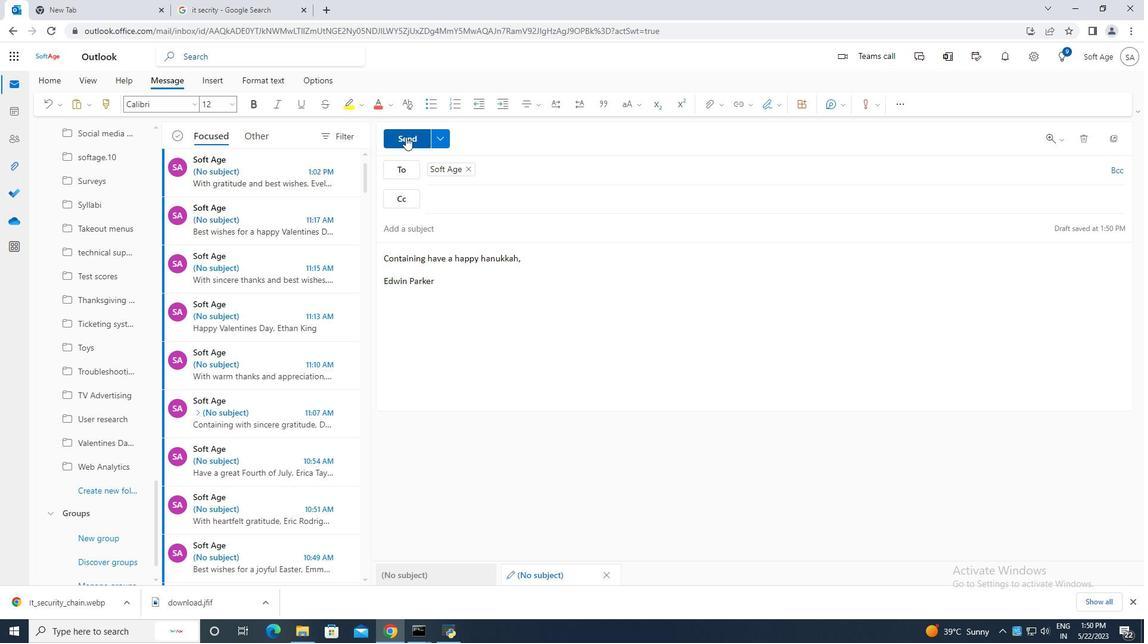 
Action: Mouse moved to (563, 346)
Screenshot: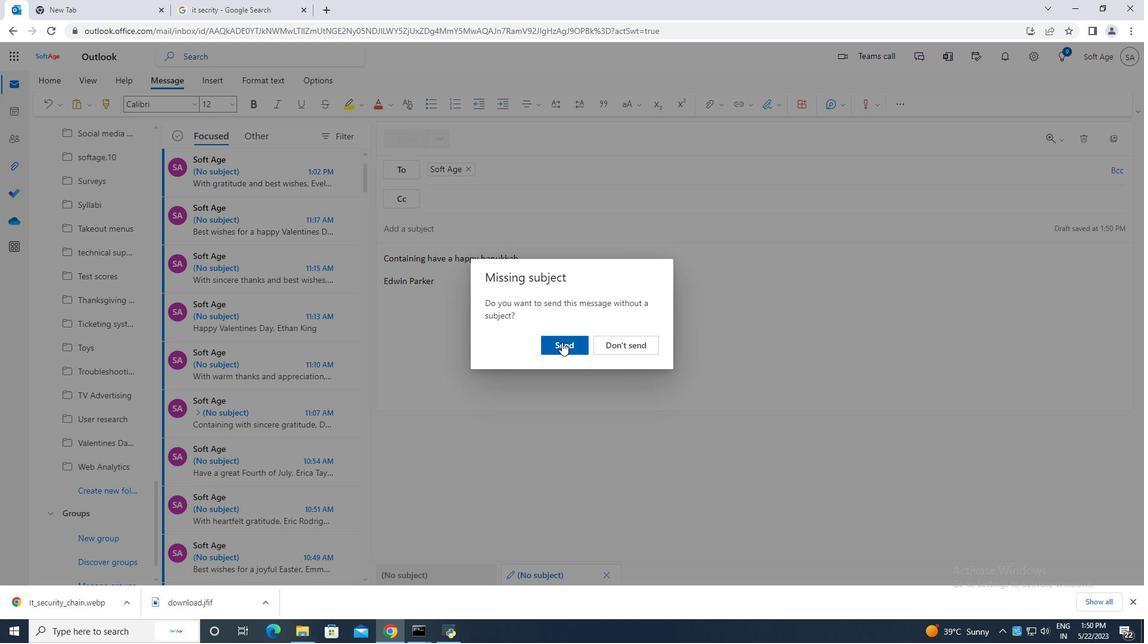 
Action: Mouse pressed left at (563, 346)
Screenshot: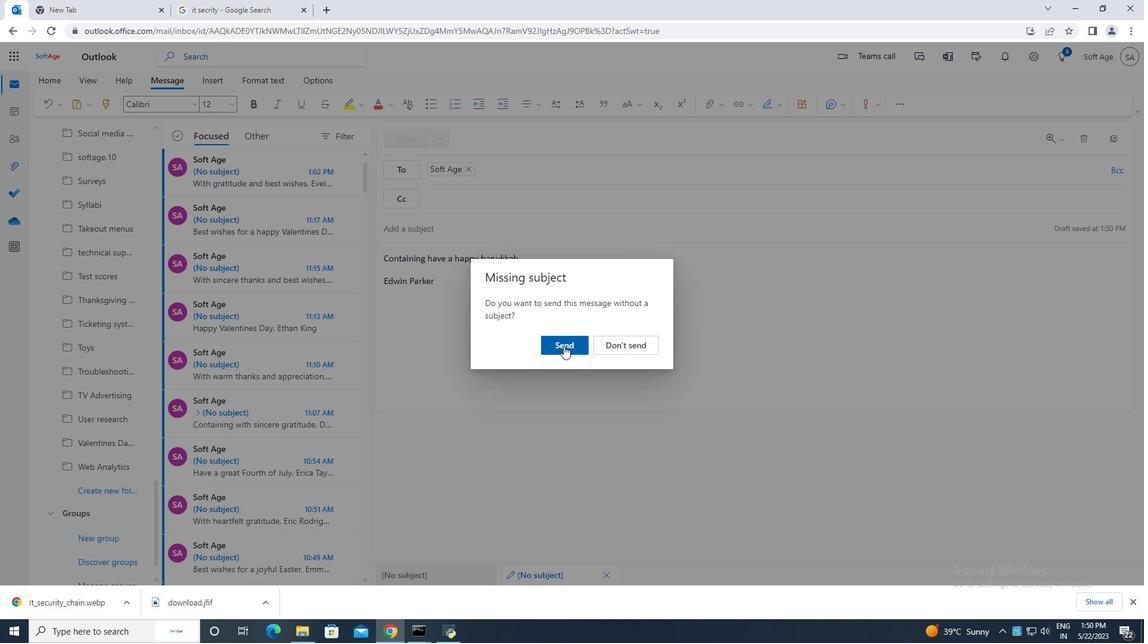 
Action: Mouse moved to (103, 125)
Screenshot: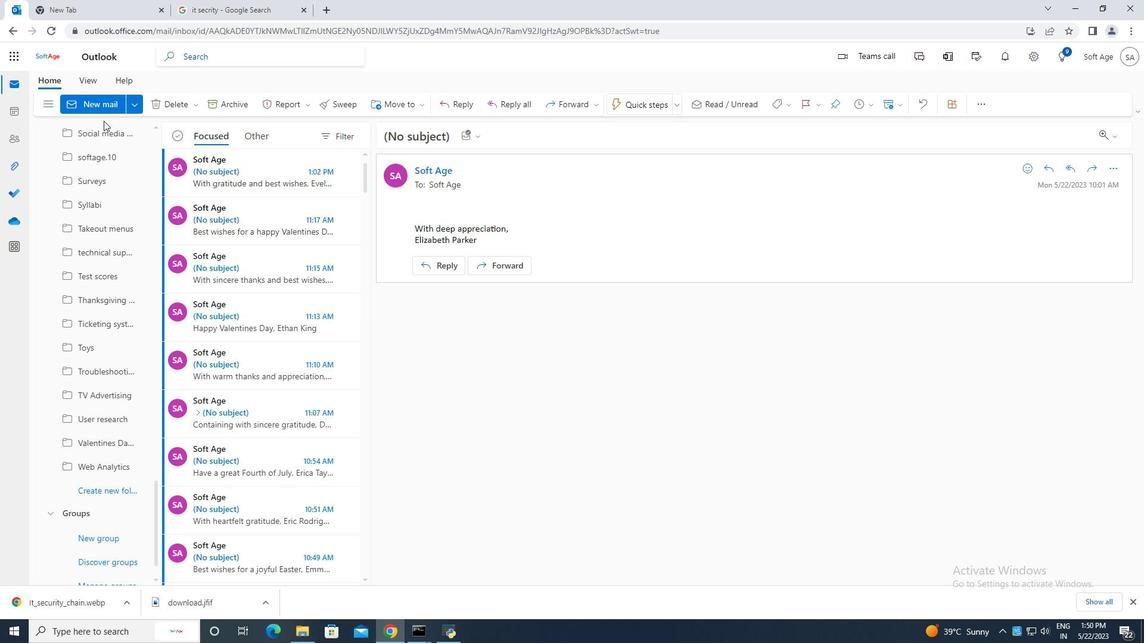 
